 Task: Search one way flight ticket for 3 adults in first from Columbus: Rickenbacker International Airport to Fort Wayne: Fort Wayne International Airport on 8-4-2023. Choice of flights is Emirates. Number of bags: 1 carry on bag. Price is upto 55000. Outbound departure time preference is 23:45.
Action: Mouse moved to (394, 337)
Screenshot: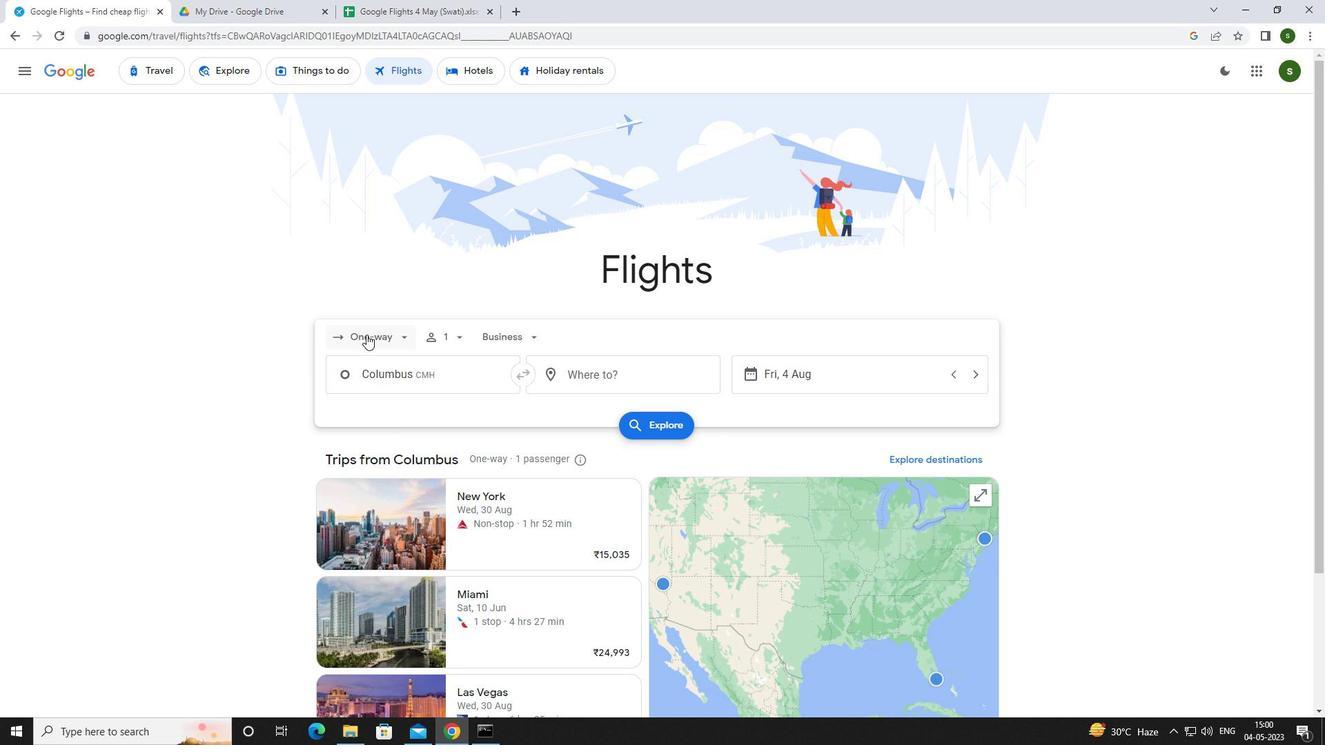 
Action: Mouse pressed left at (394, 337)
Screenshot: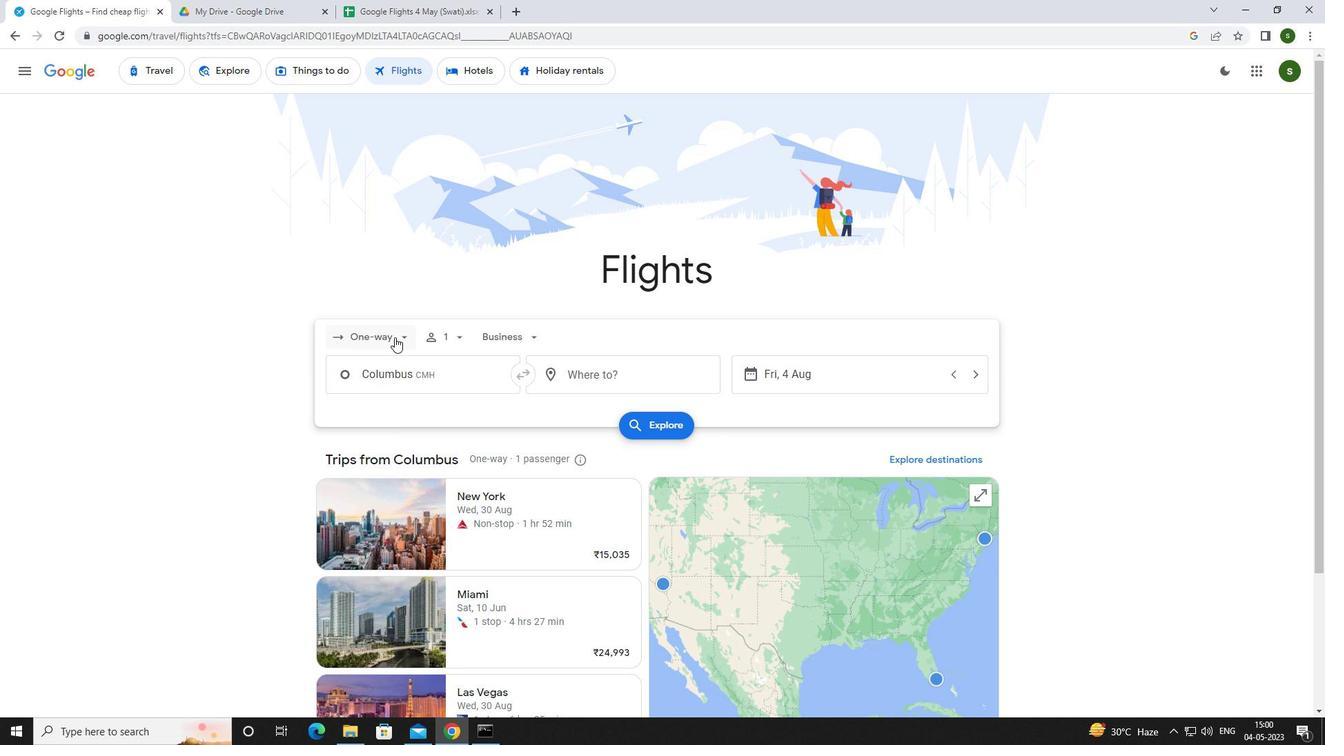 
Action: Mouse moved to (394, 398)
Screenshot: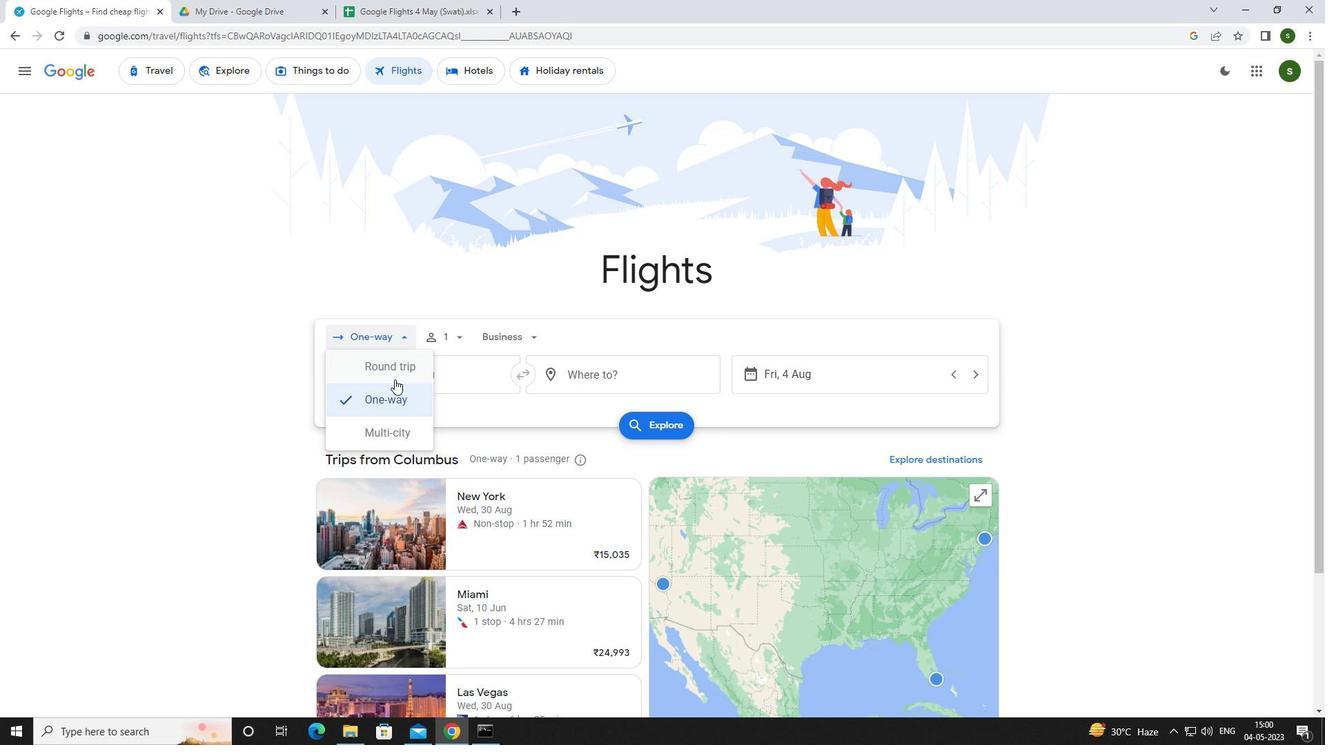 
Action: Mouse pressed left at (394, 398)
Screenshot: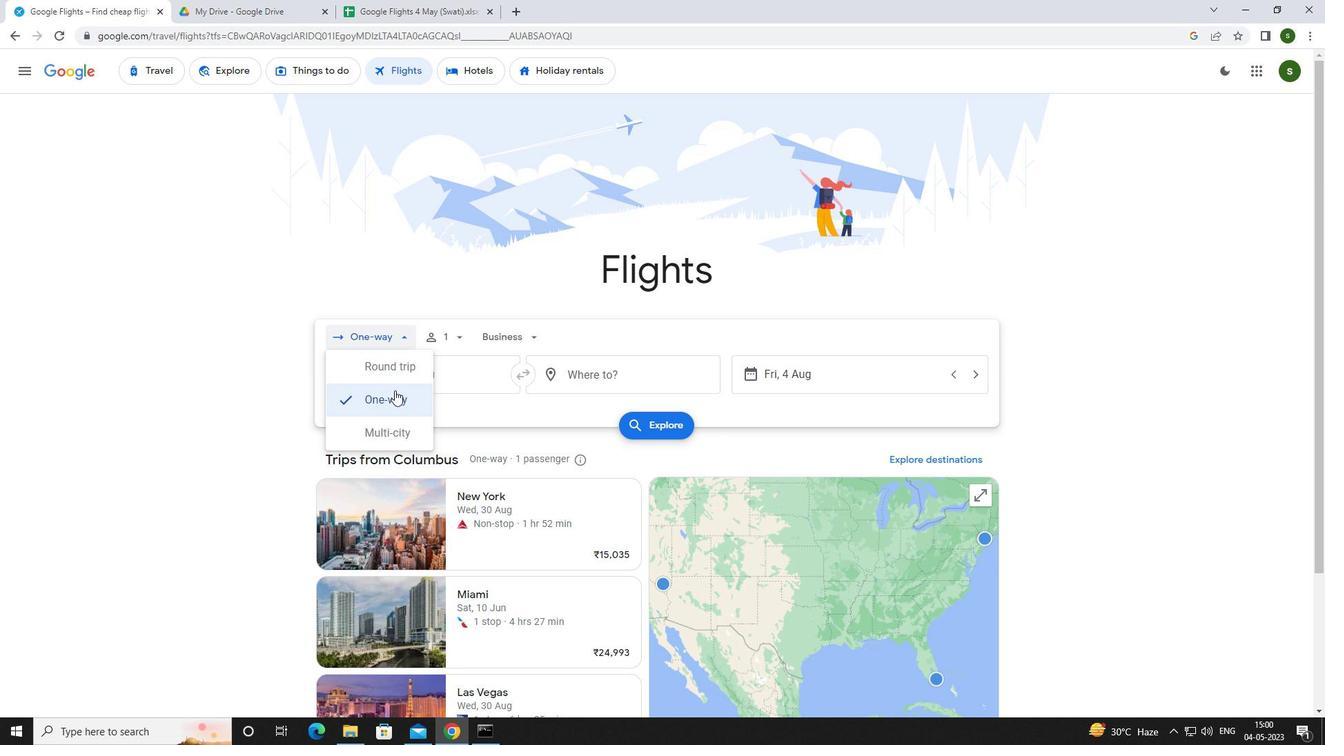 
Action: Mouse moved to (452, 331)
Screenshot: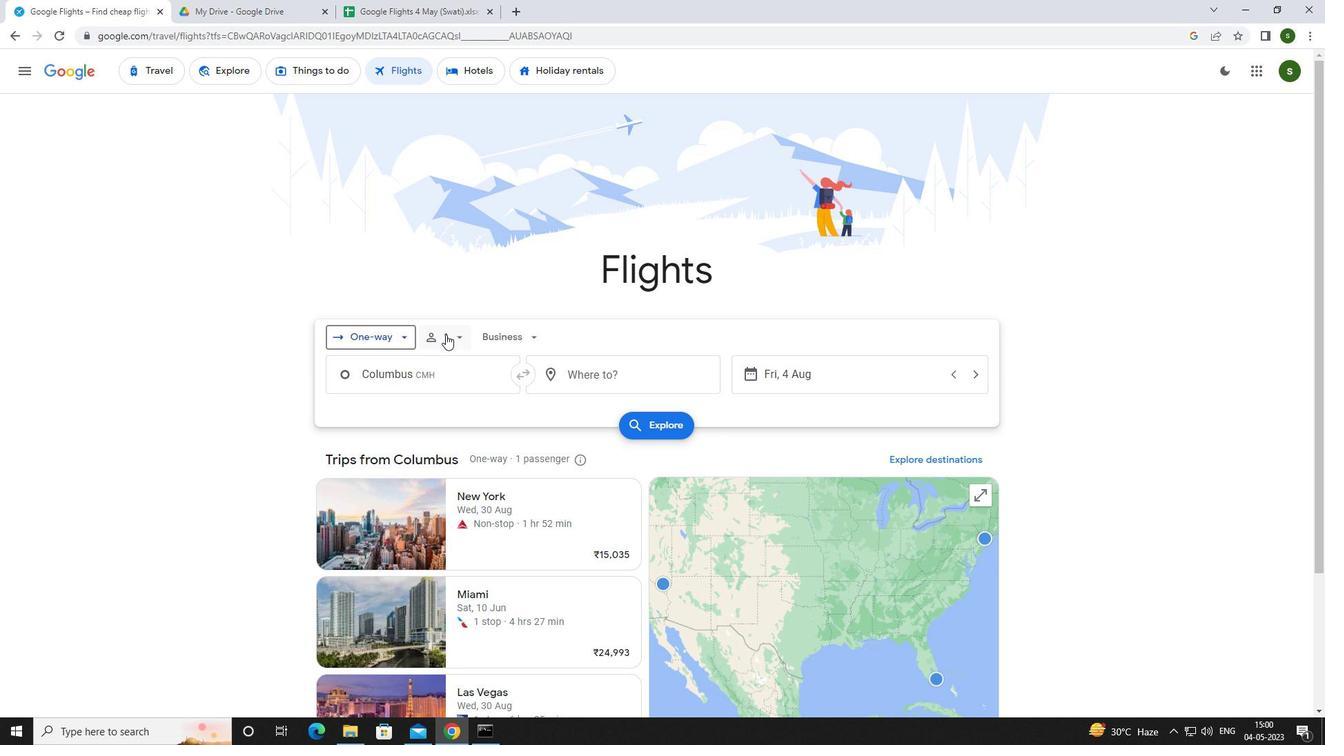 
Action: Mouse pressed left at (452, 331)
Screenshot: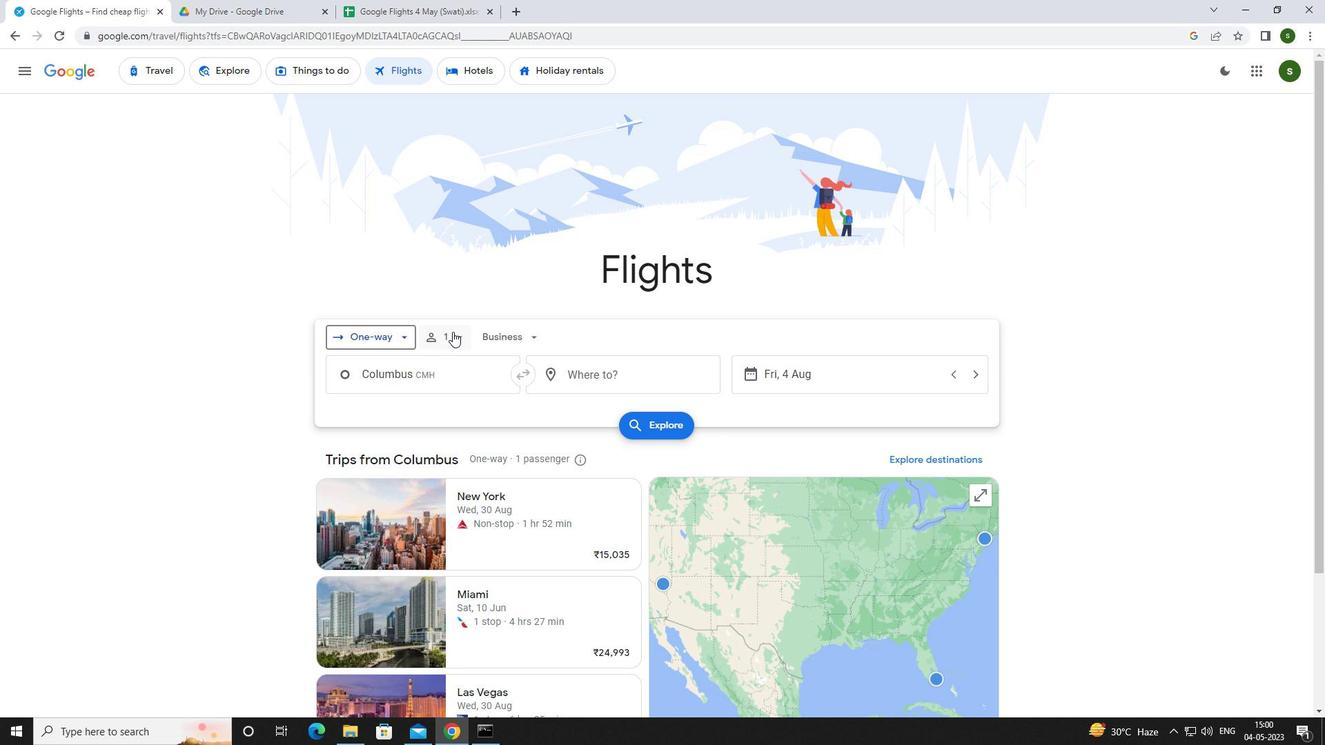 
Action: Mouse moved to (574, 369)
Screenshot: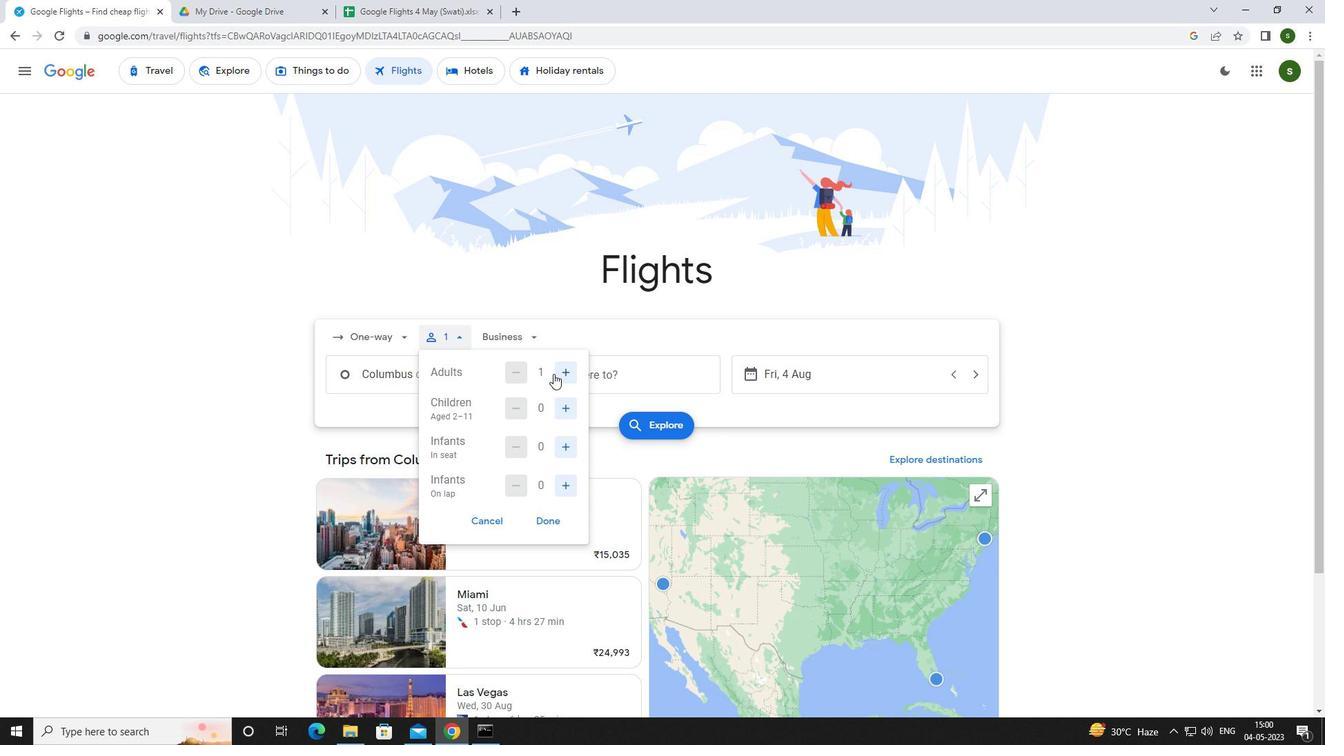 
Action: Mouse pressed left at (574, 369)
Screenshot: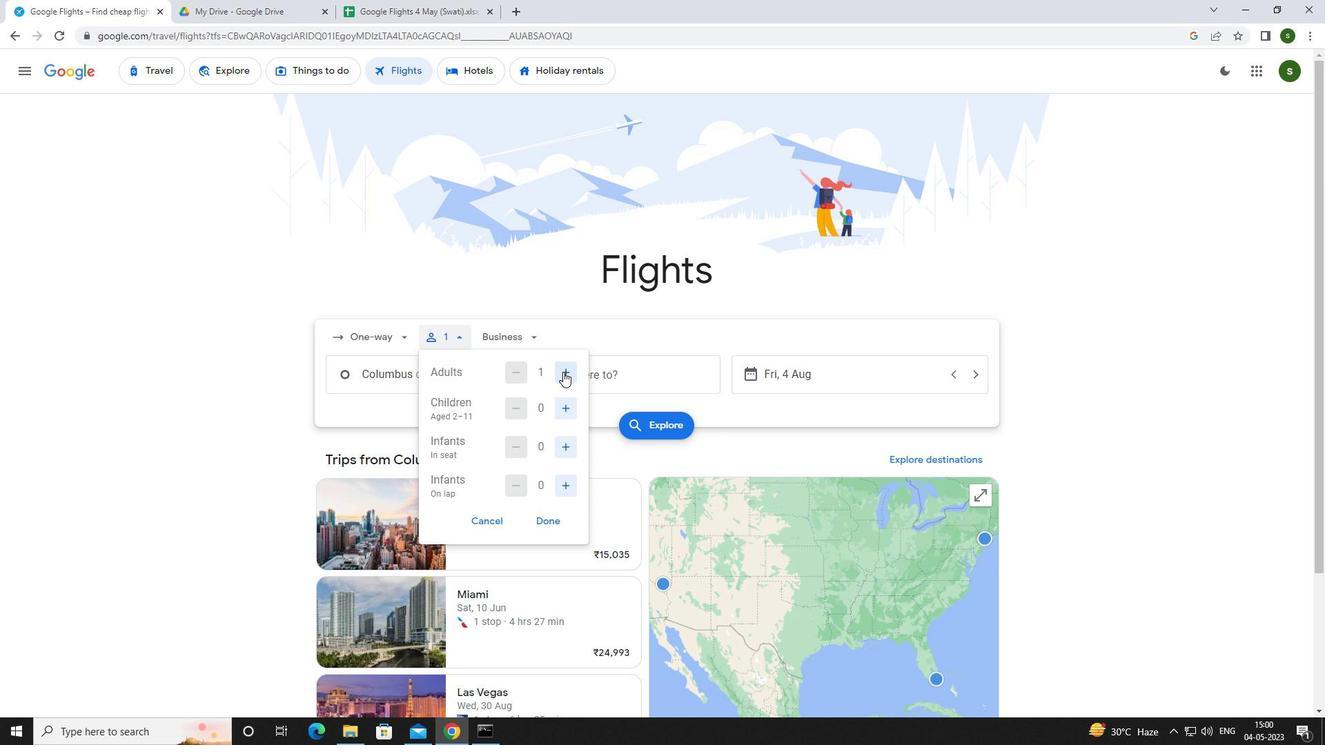 
Action: Mouse moved to (570, 368)
Screenshot: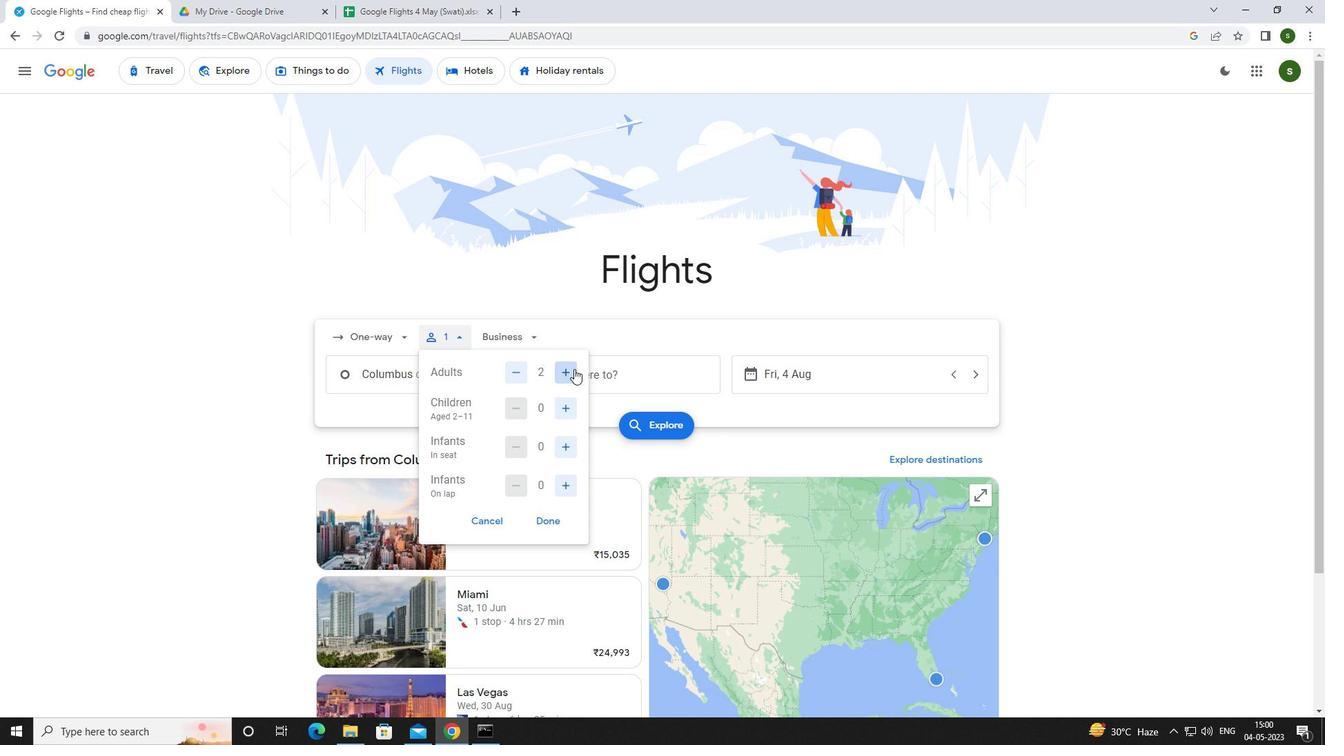 
Action: Mouse pressed left at (570, 368)
Screenshot: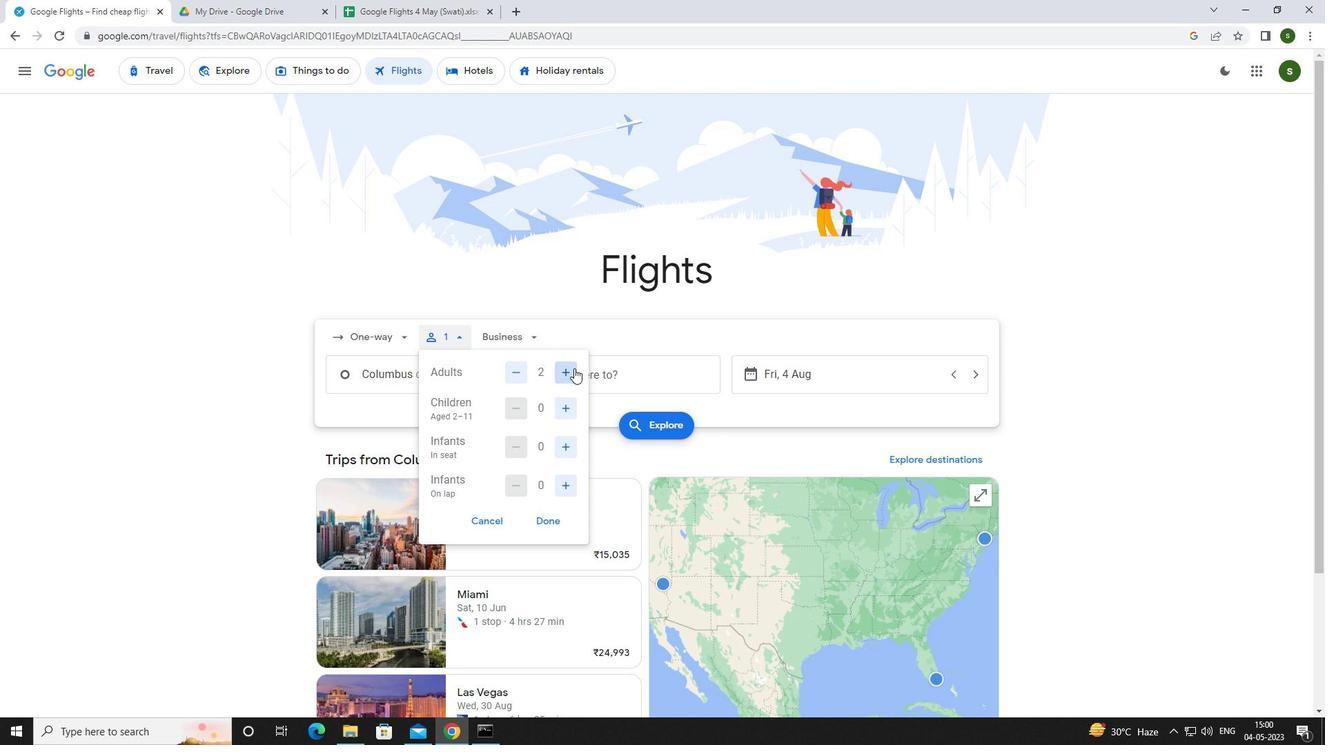 
Action: Mouse moved to (536, 338)
Screenshot: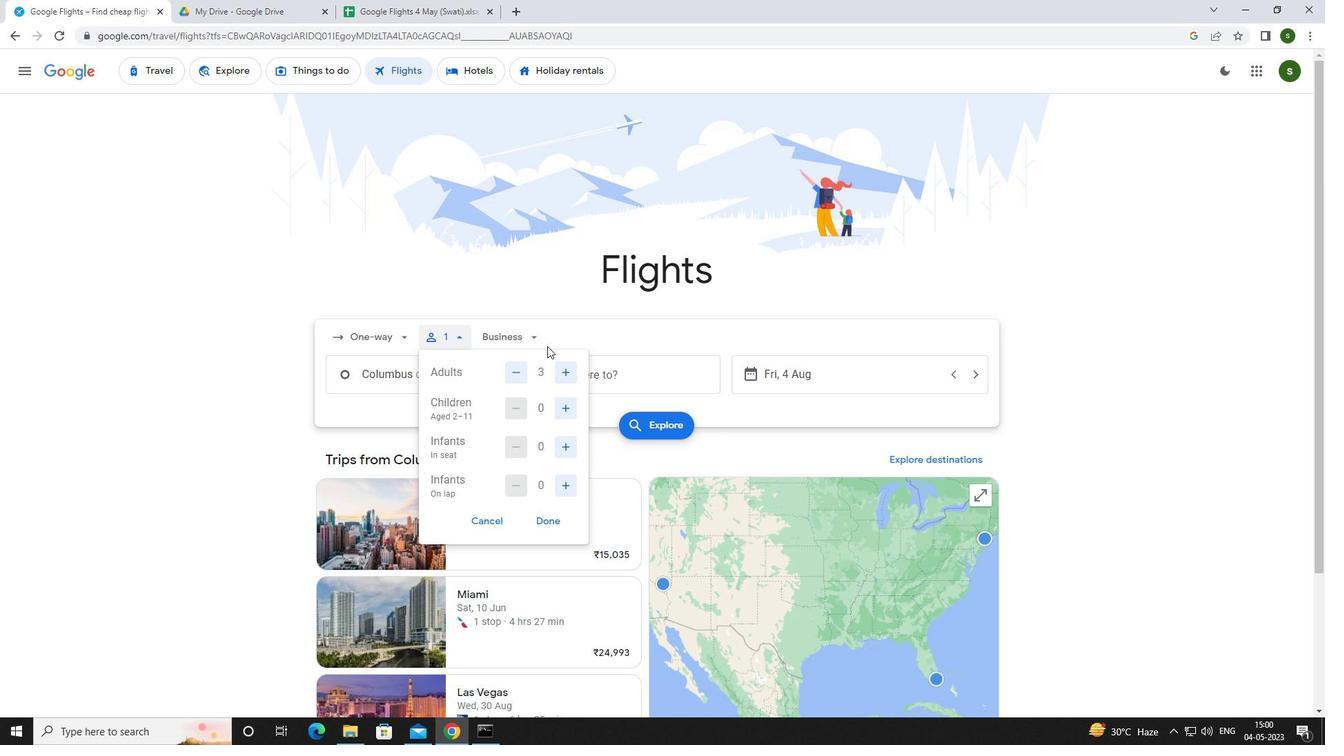 
Action: Mouse pressed left at (536, 338)
Screenshot: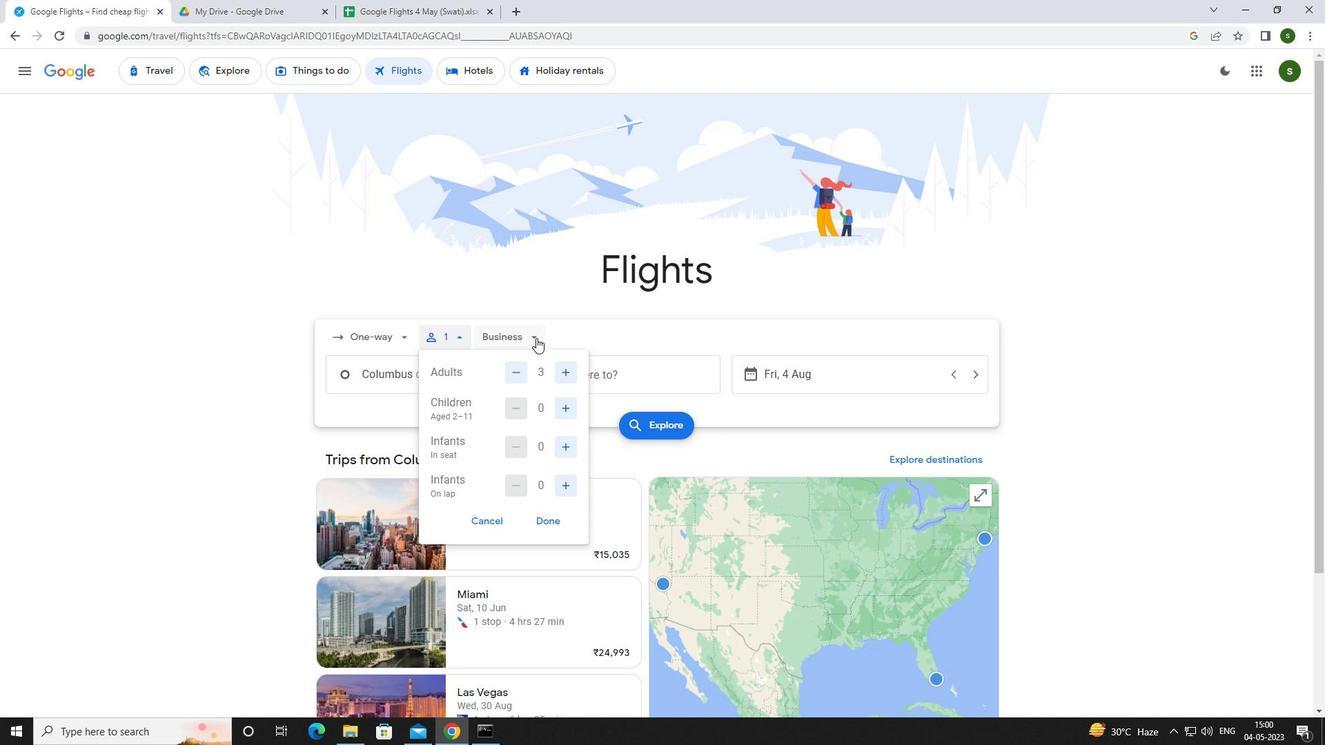 
Action: Mouse moved to (546, 465)
Screenshot: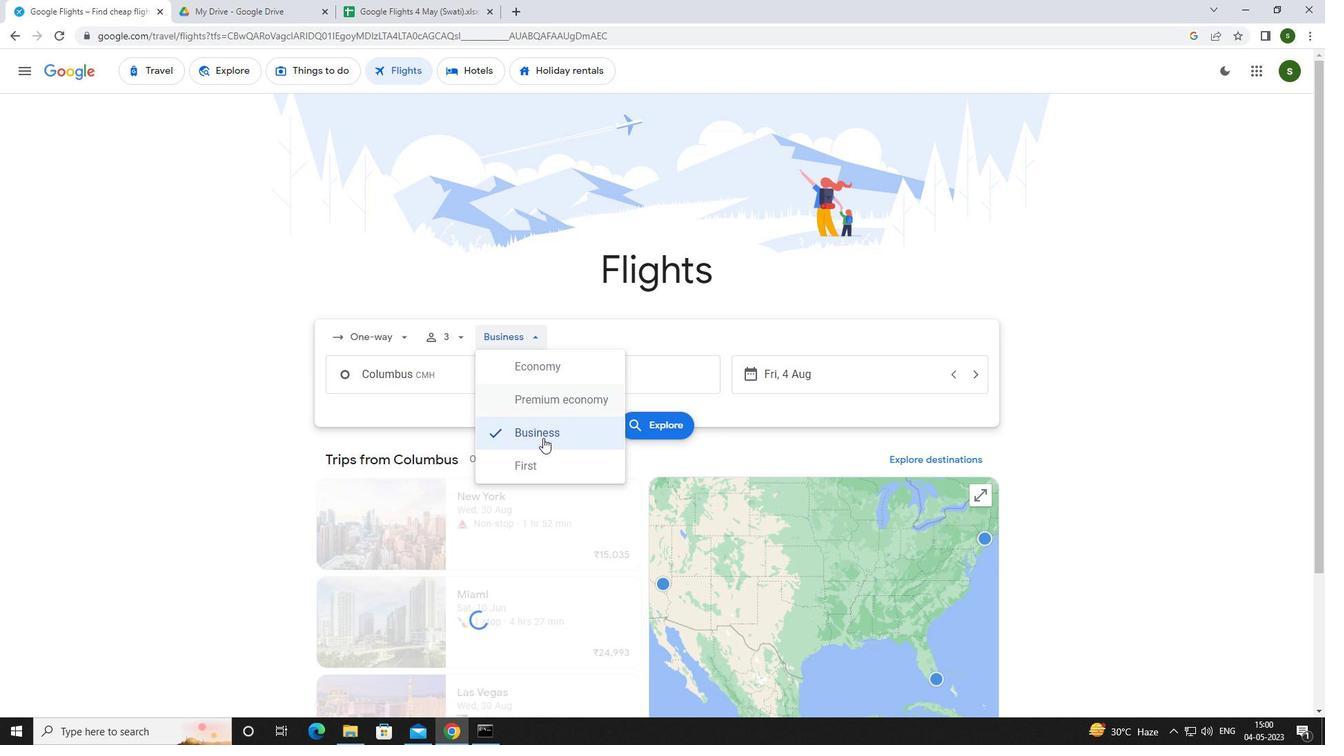 
Action: Mouse pressed left at (546, 465)
Screenshot: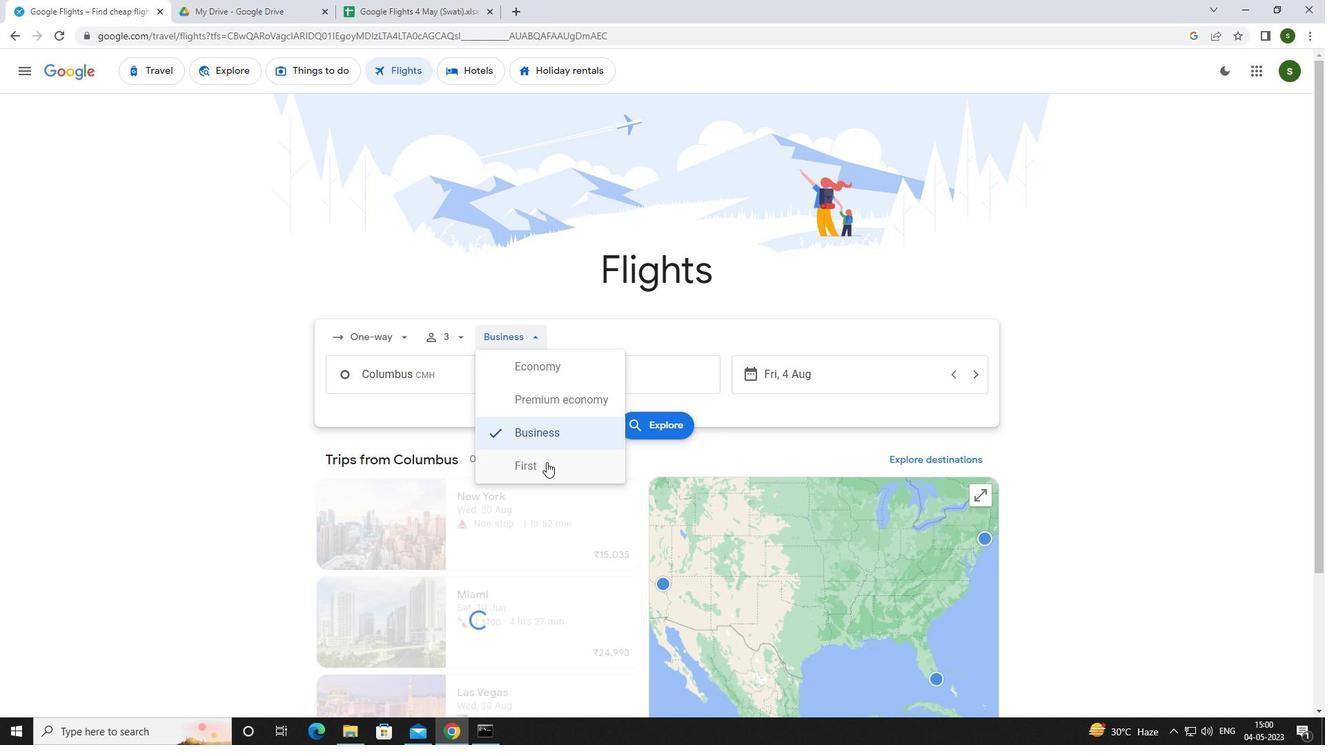
Action: Mouse moved to (461, 378)
Screenshot: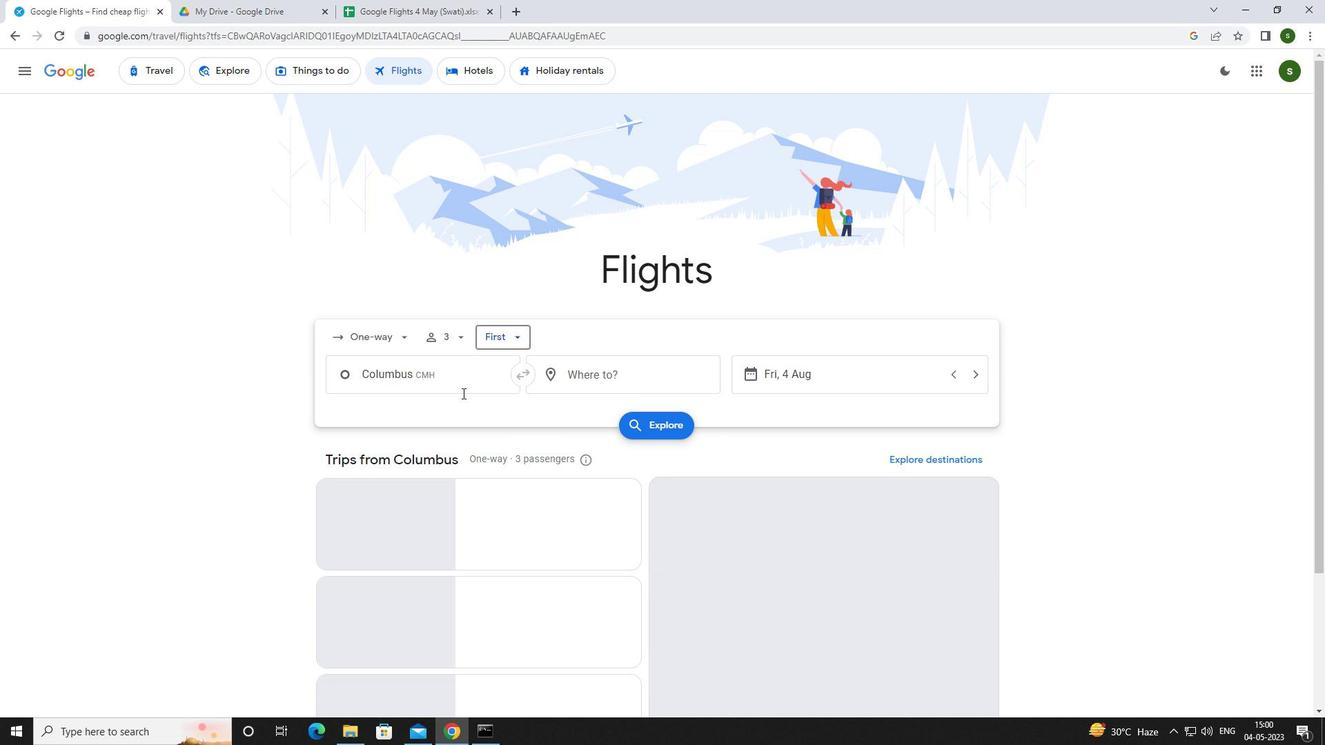 
Action: Mouse pressed left at (461, 378)
Screenshot: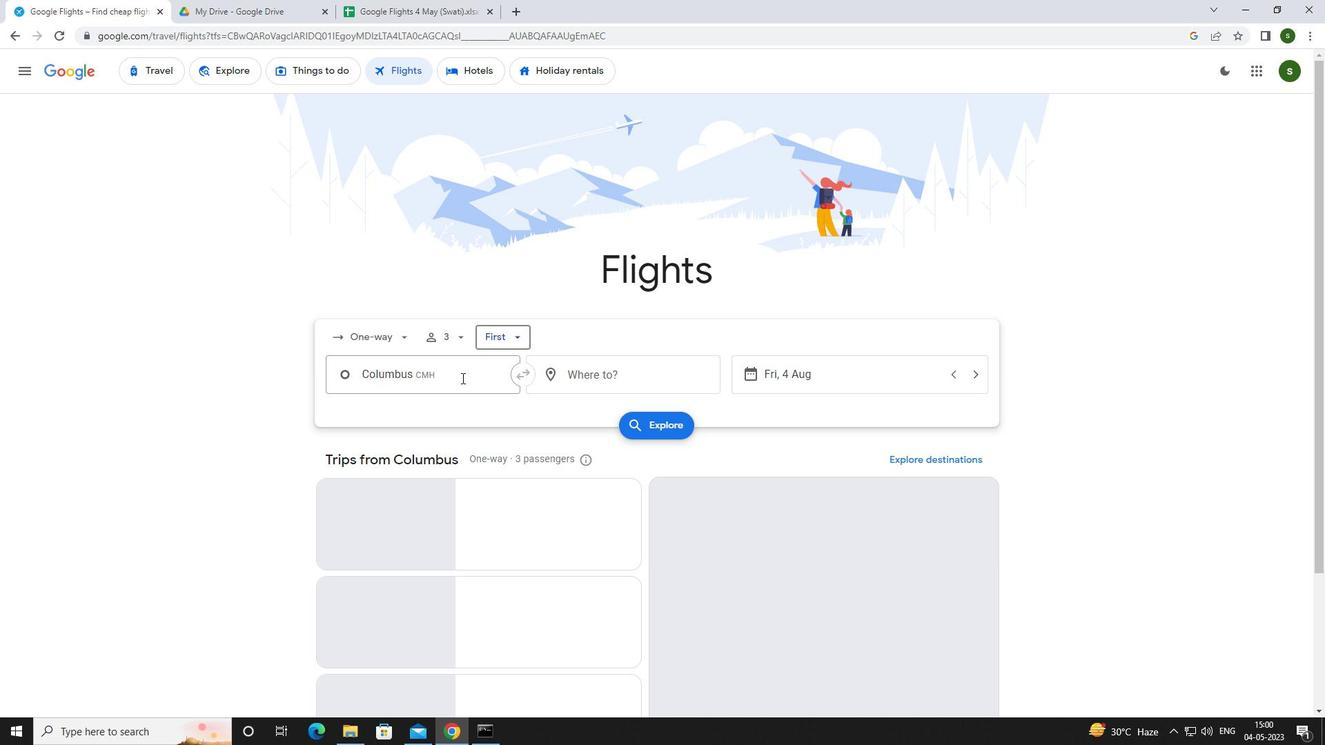 
Action: Mouse moved to (461, 378)
Screenshot: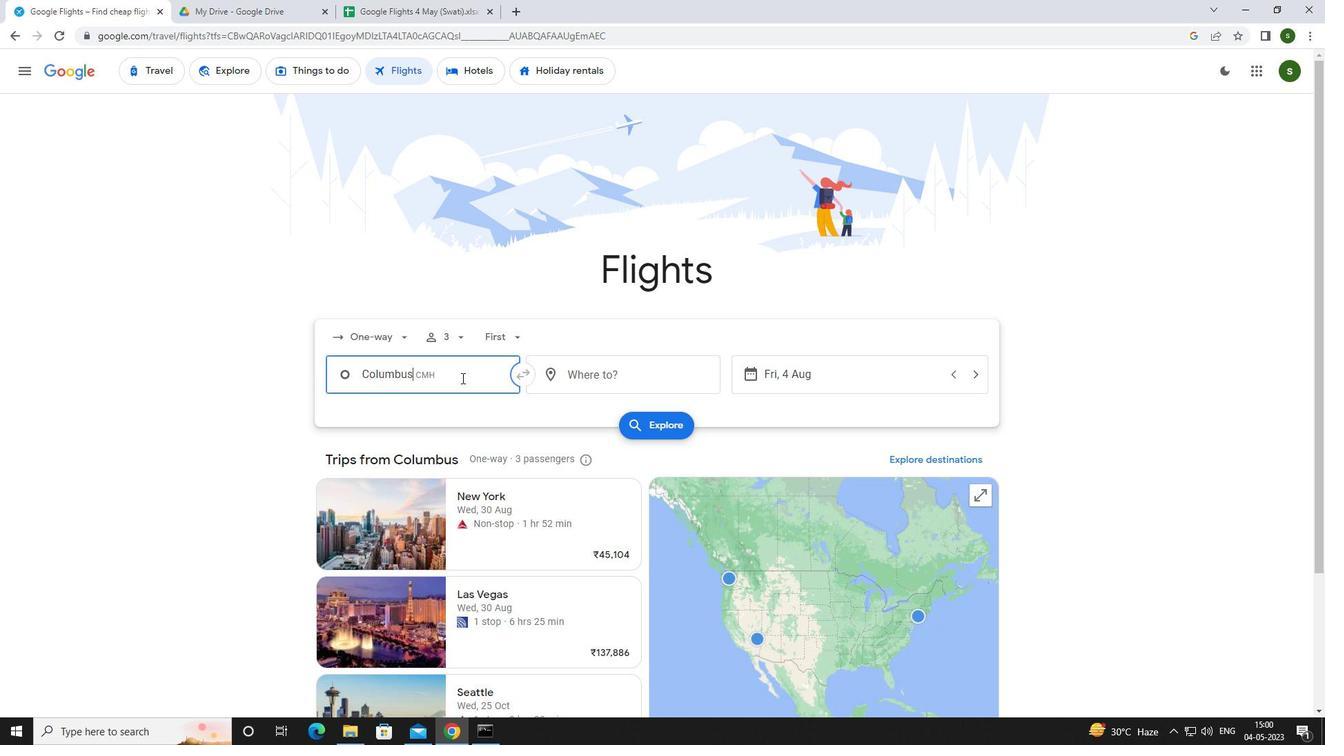 
Action: Key pressed <Key.caps_lock>r<Key.caps_lock>ickenbacker
Screenshot: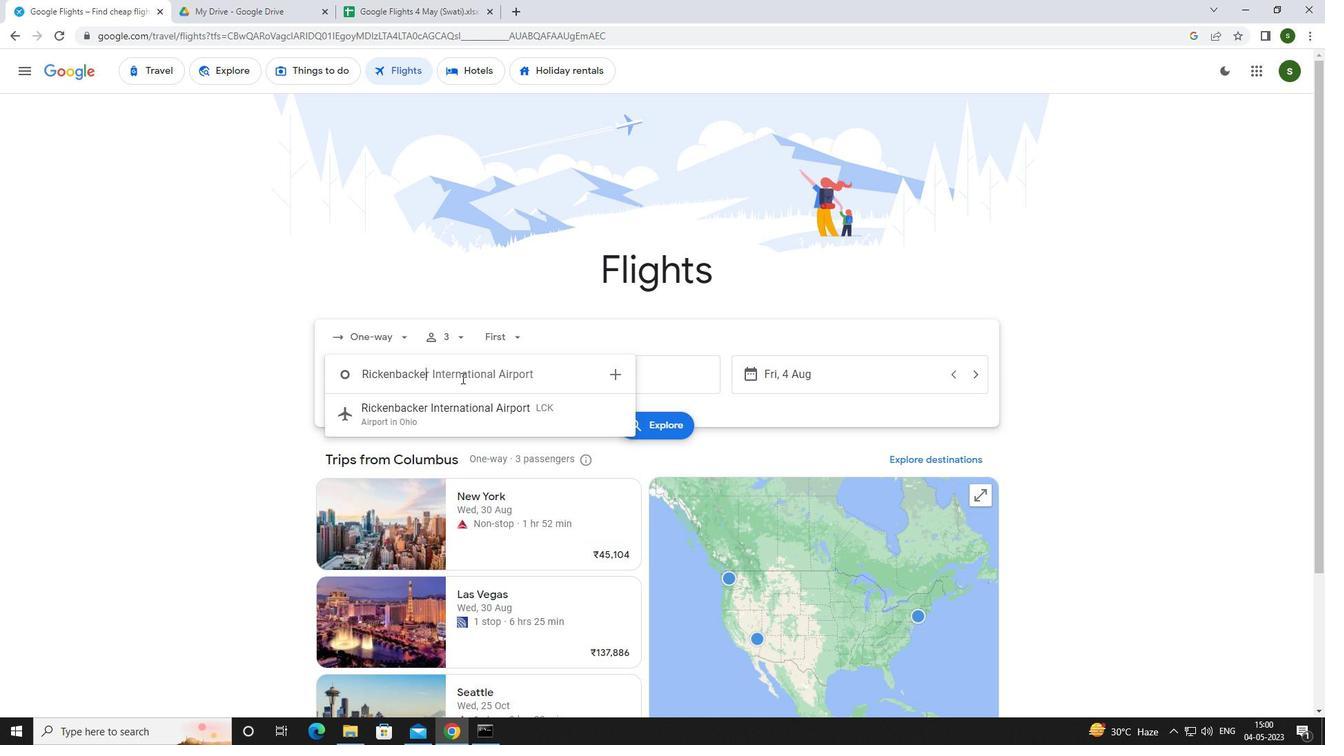 
Action: Mouse moved to (458, 419)
Screenshot: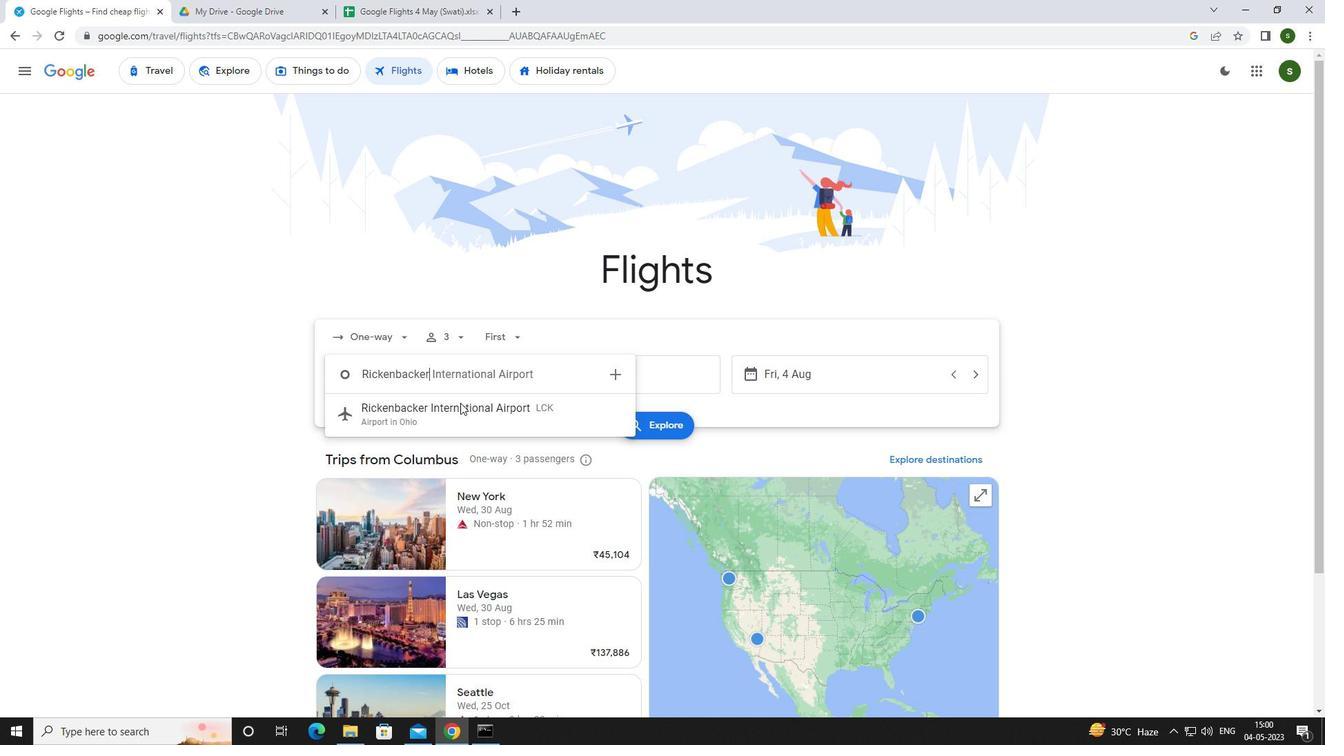 
Action: Mouse pressed left at (458, 419)
Screenshot: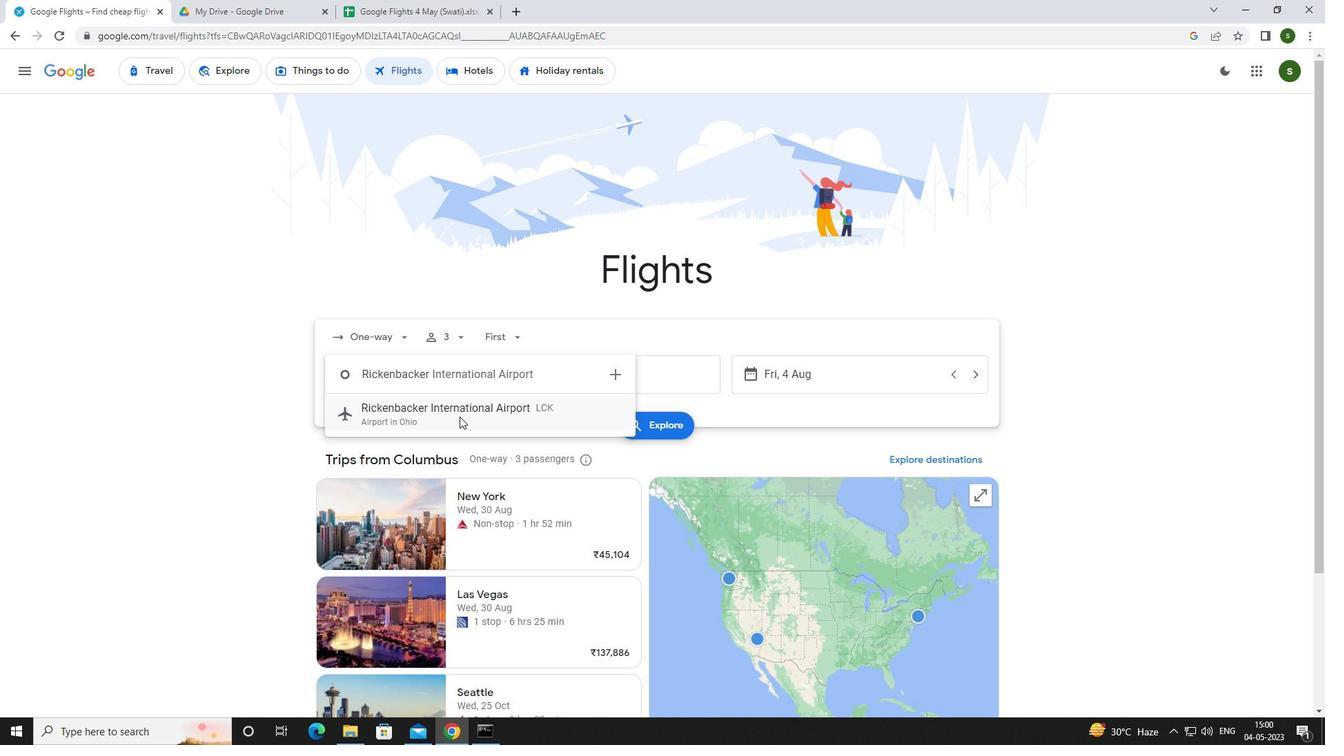 
Action: Mouse moved to (574, 374)
Screenshot: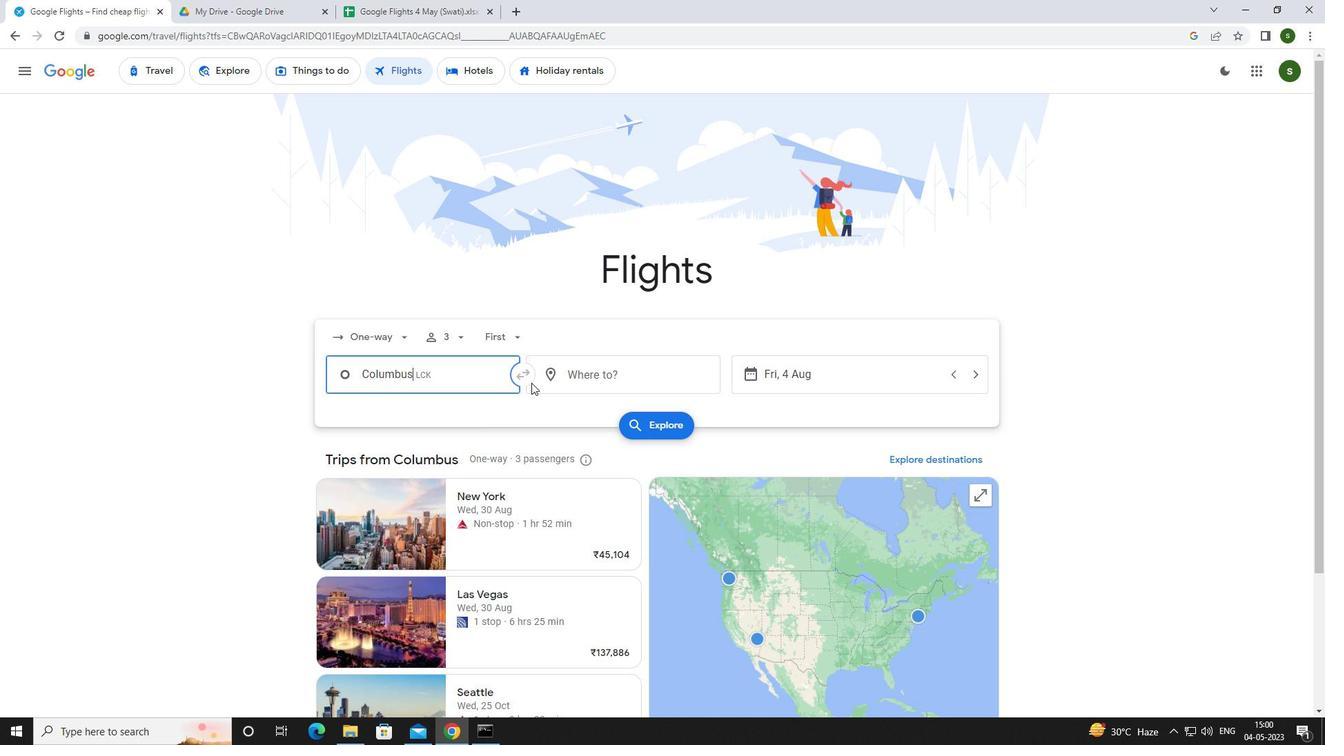 
Action: Mouse pressed left at (574, 374)
Screenshot: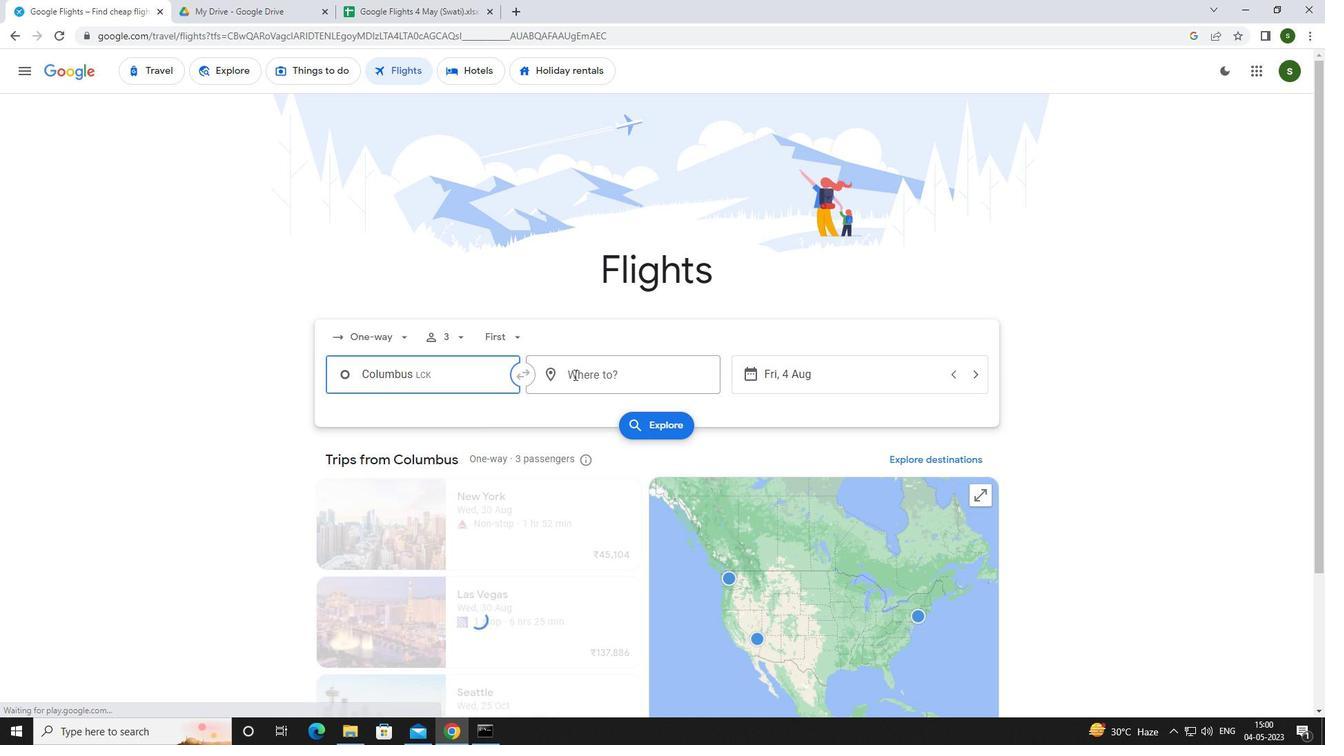 
Action: Mouse moved to (574, 374)
Screenshot: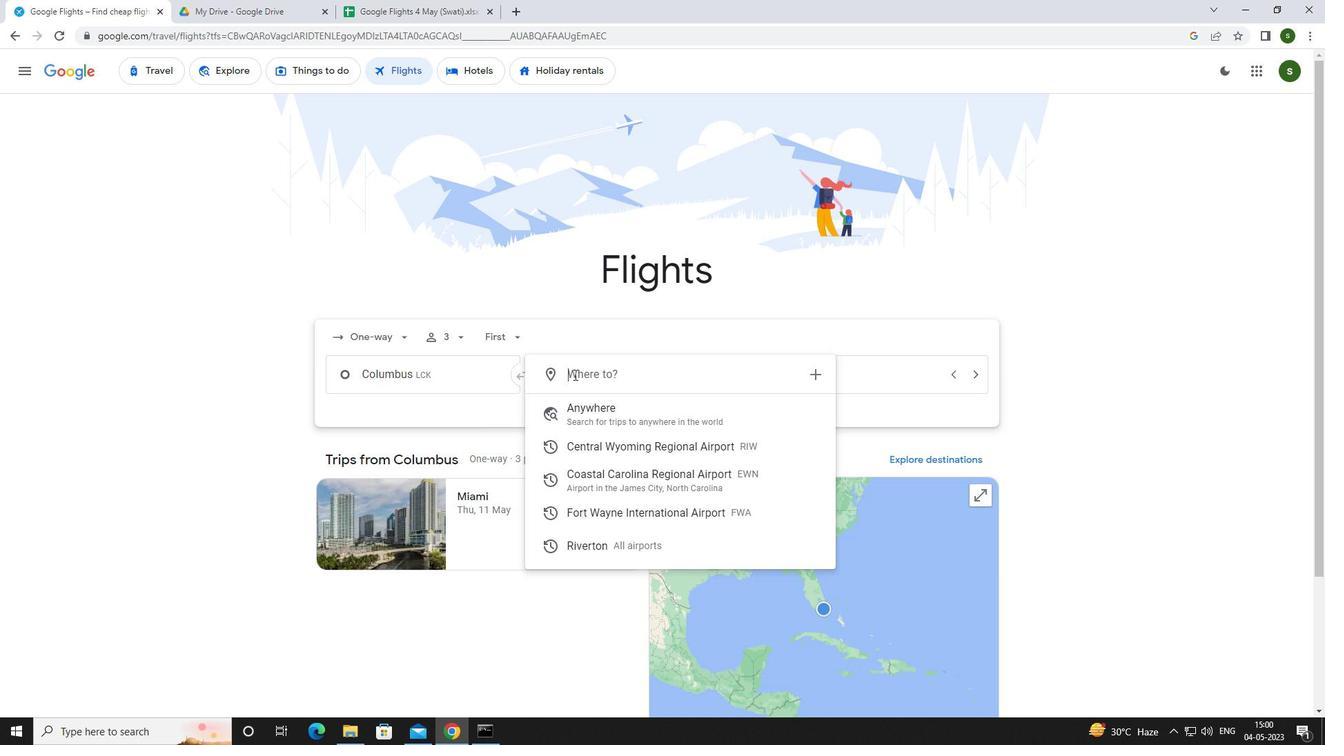 
Action: Key pressed <Key.caps_lock>f<Key.caps_lock>ort<Key.space><Key.caps_lock>w<Key.caps_lock>ayn
Screenshot: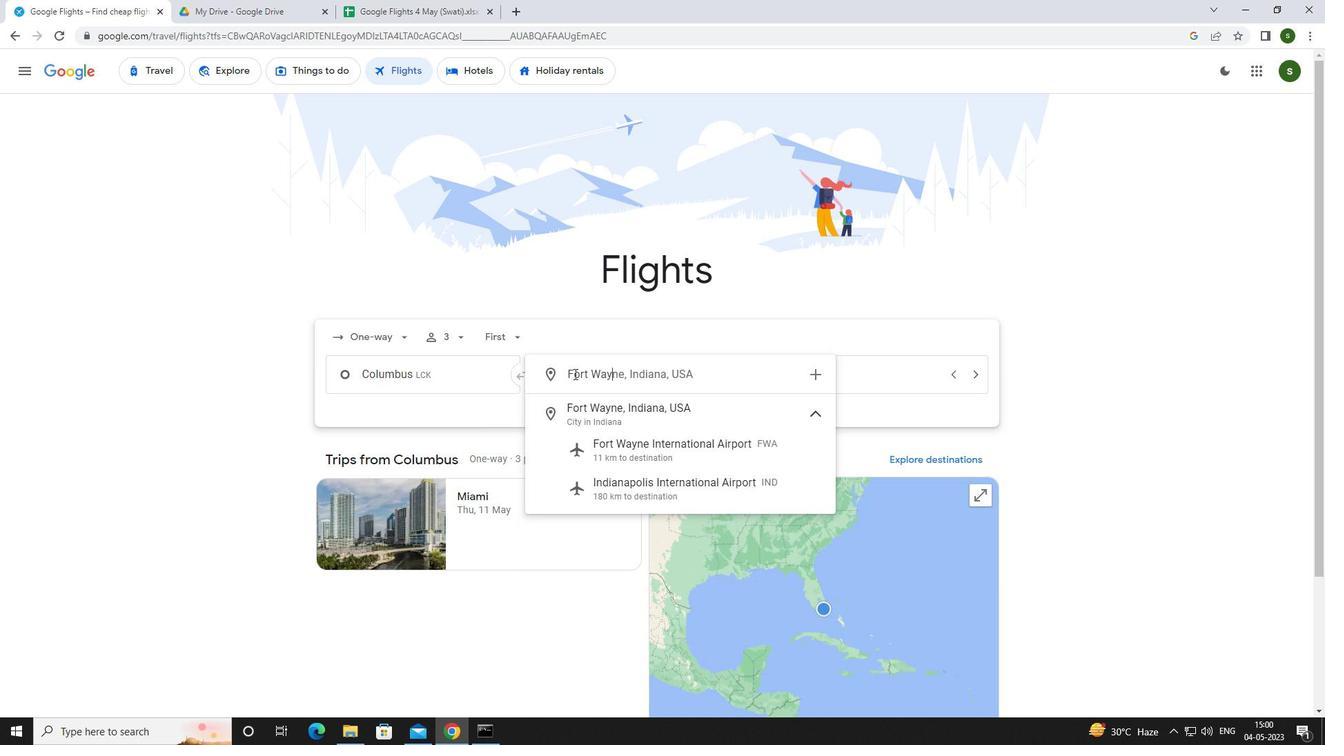 
Action: Mouse moved to (614, 440)
Screenshot: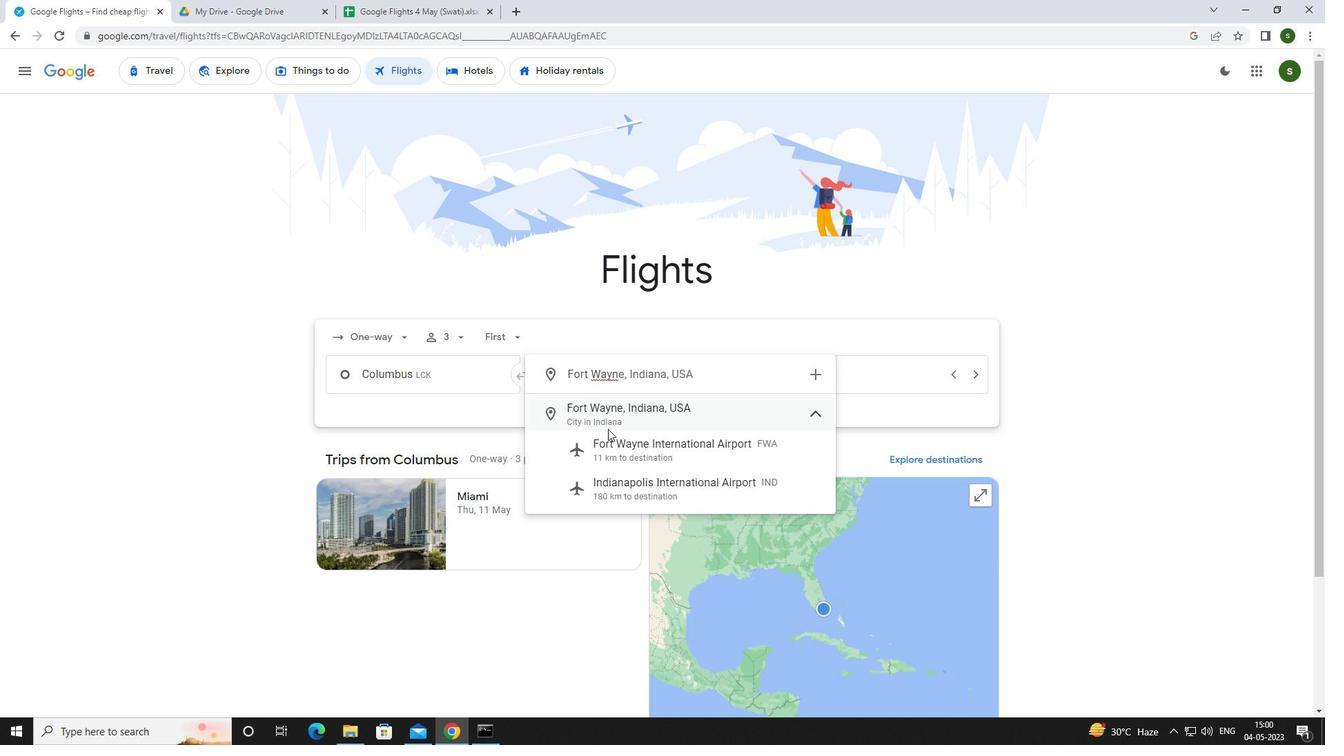 
Action: Mouse pressed left at (614, 440)
Screenshot: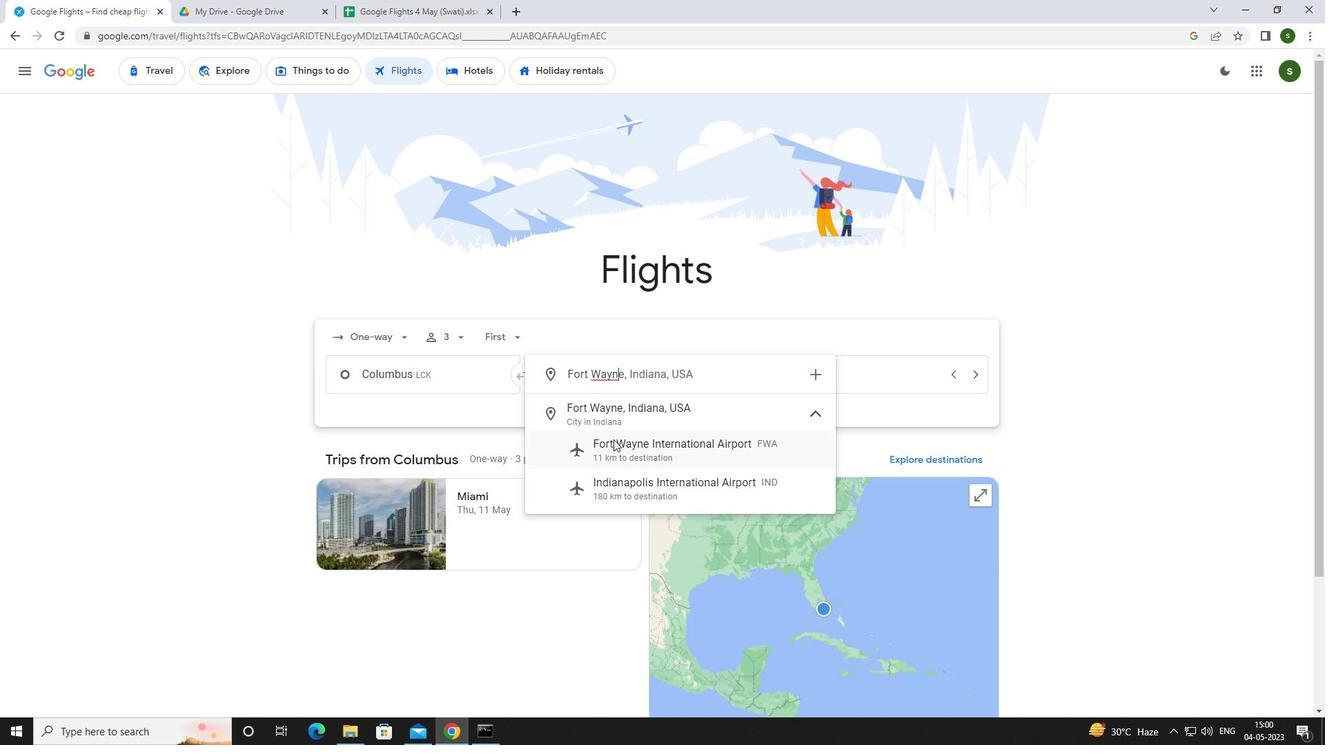 
Action: Mouse moved to (828, 371)
Screenshot: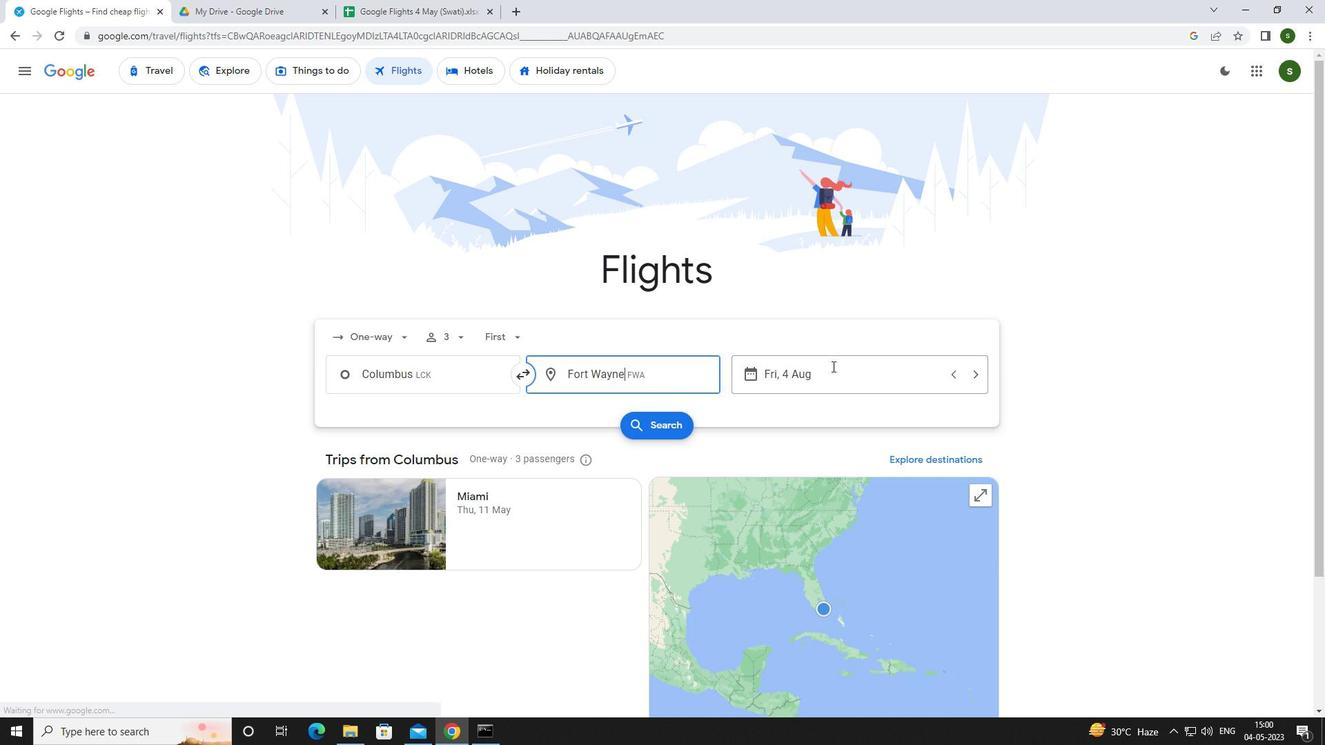
Action: Mouse pressed left at (828, 371)
Screenshot: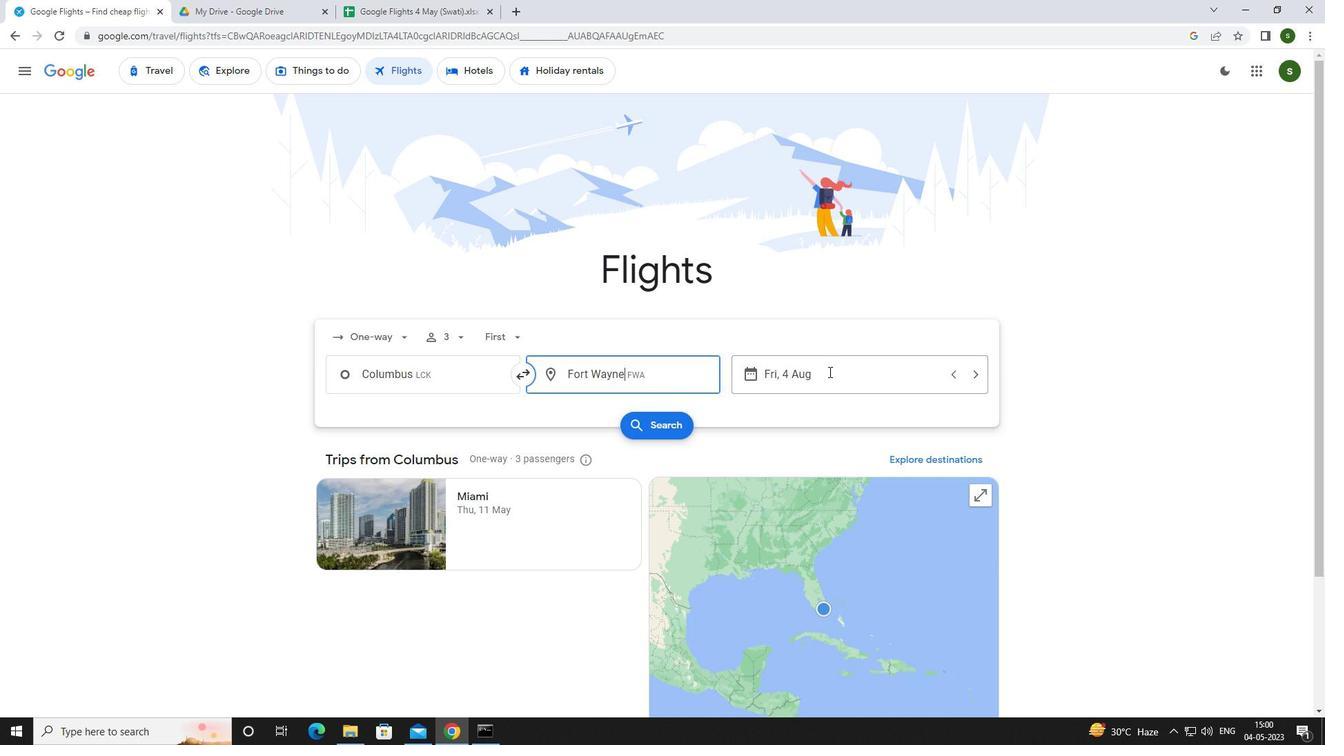 
Action: Mouse moved to (665, 469)
Screenshot: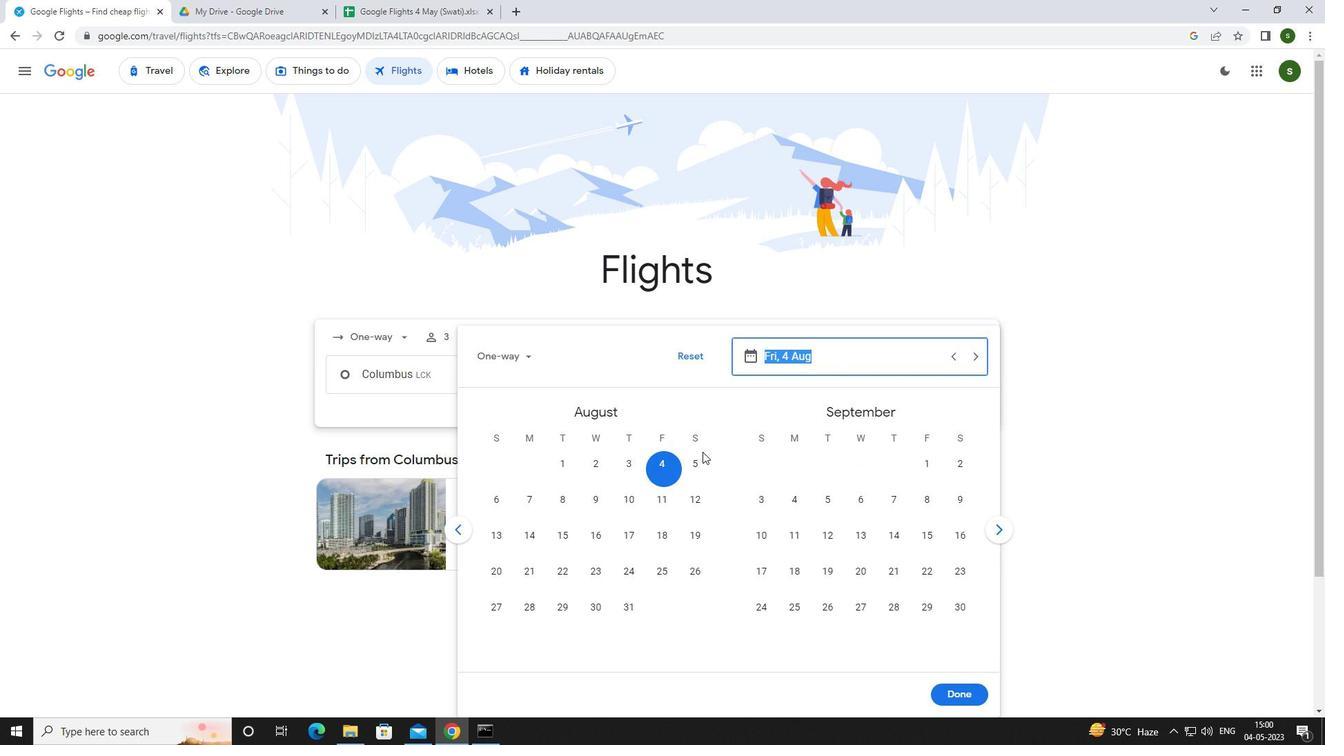 
Action: Mouse pressed left at (665, 469)
Screenshot: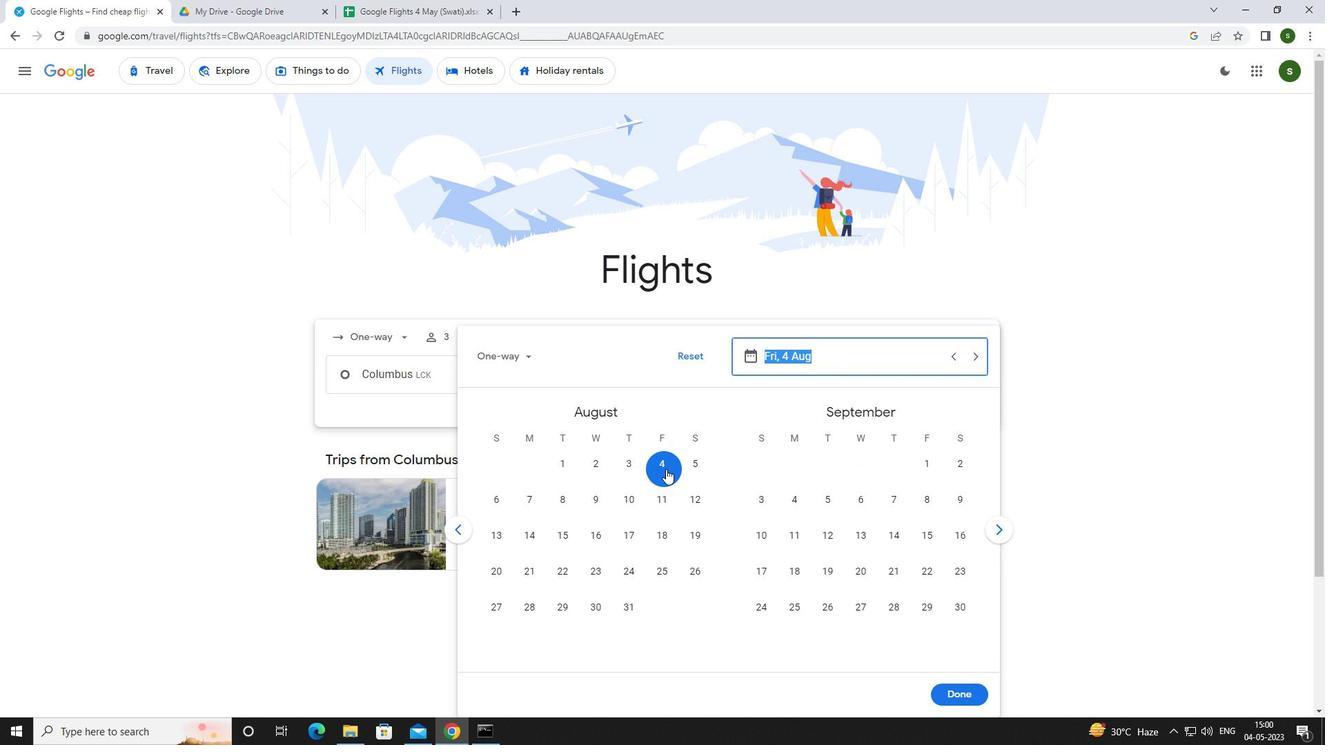 
Action: Mouse moved to (953, 697)
Screenshot: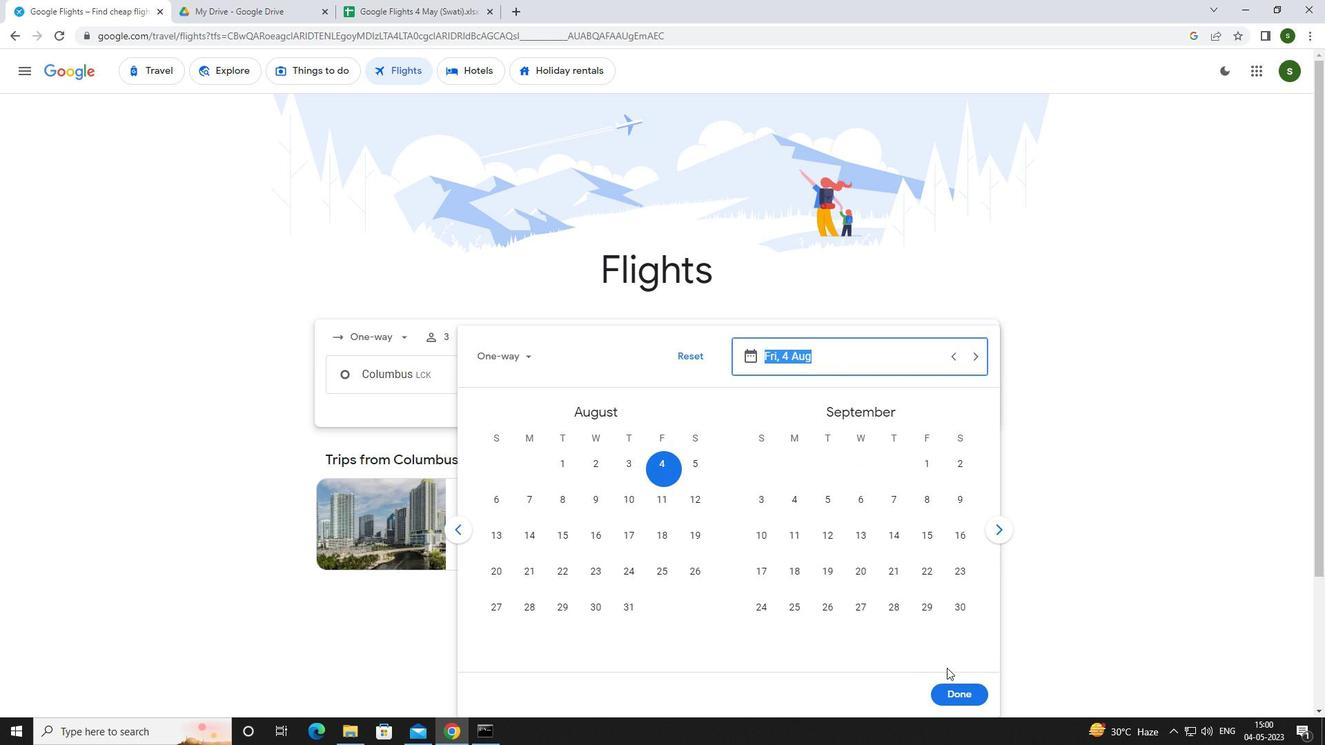 
Action: Mouse pressed left at (953, 697)
Screenshot: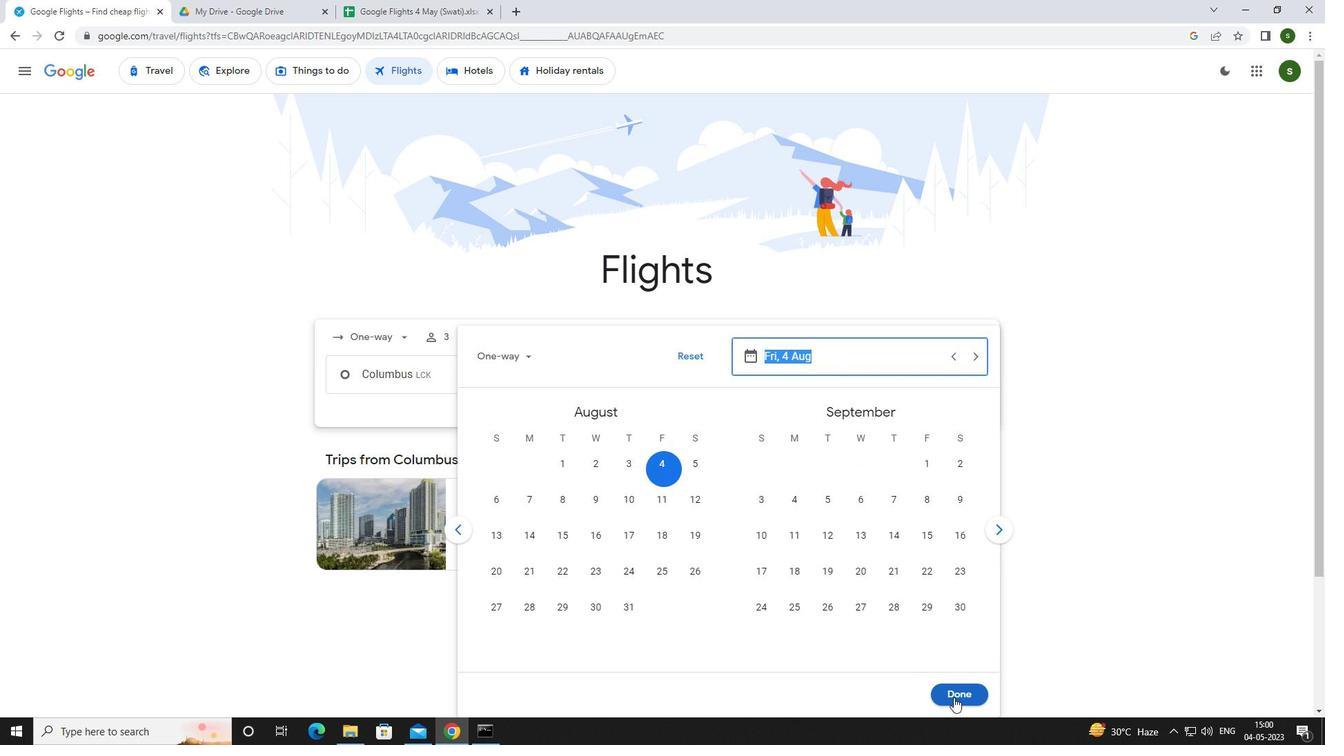 
Action: Mouse moved to (646, 430)
Screenshot: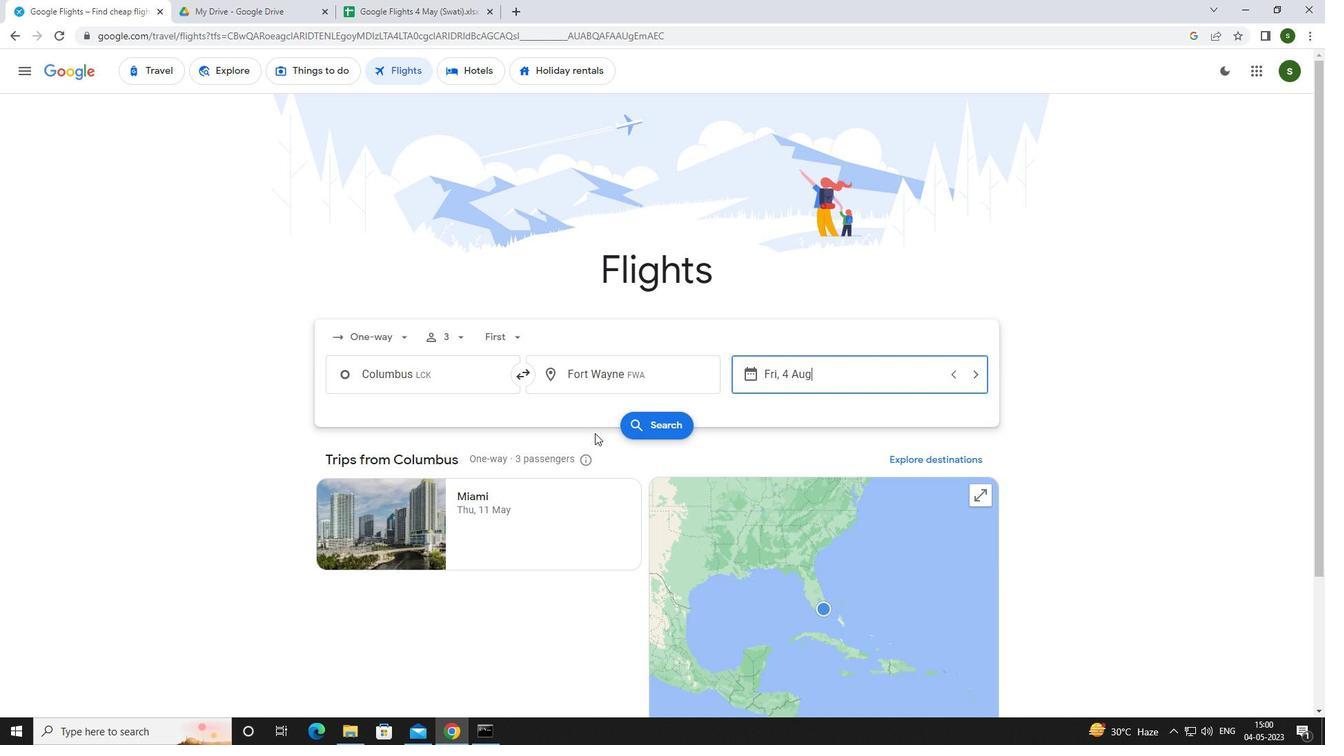 
Action: Mouse pressed left at (646, 430)
Screenshot: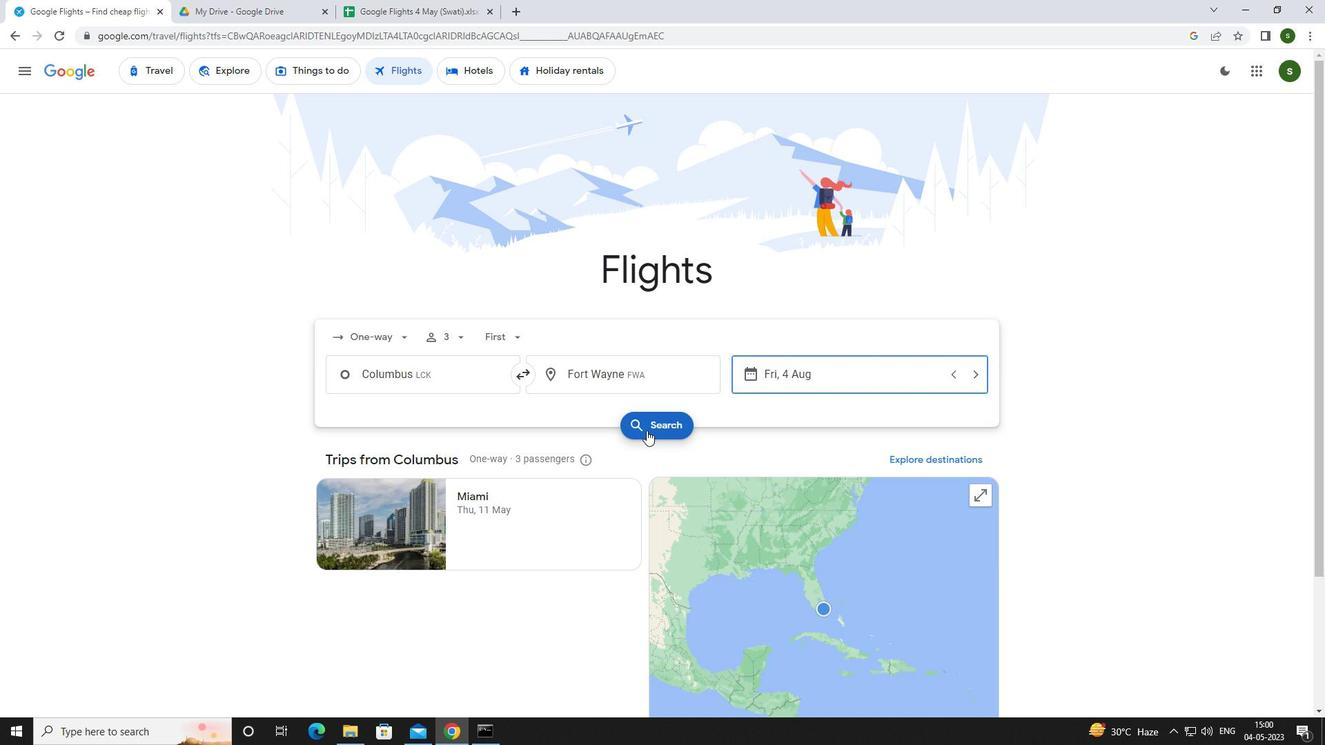 
Action: Mouse moved to (362, 199)
Screenshot: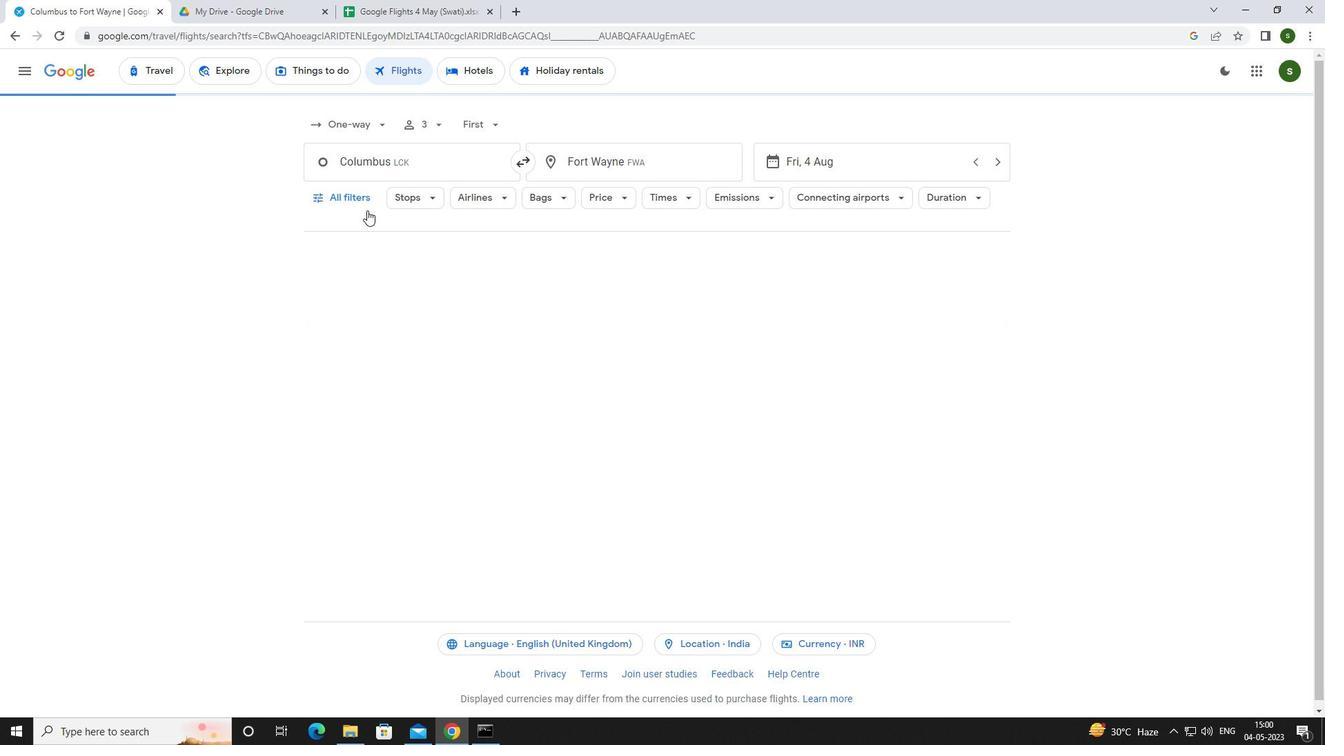 
Action: Mouse pressed left at (362, 199)
Screenshot: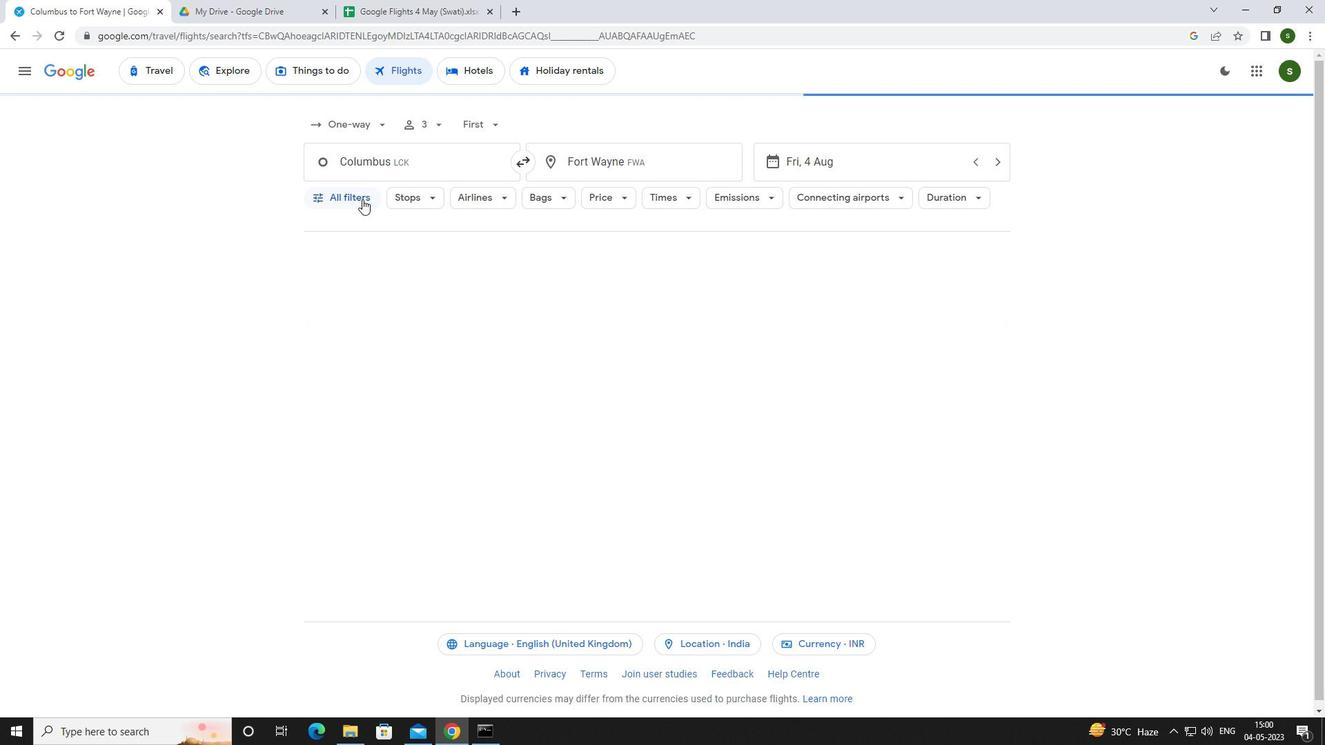 
Action: Mouse moved to (514, 492)
Screenshot: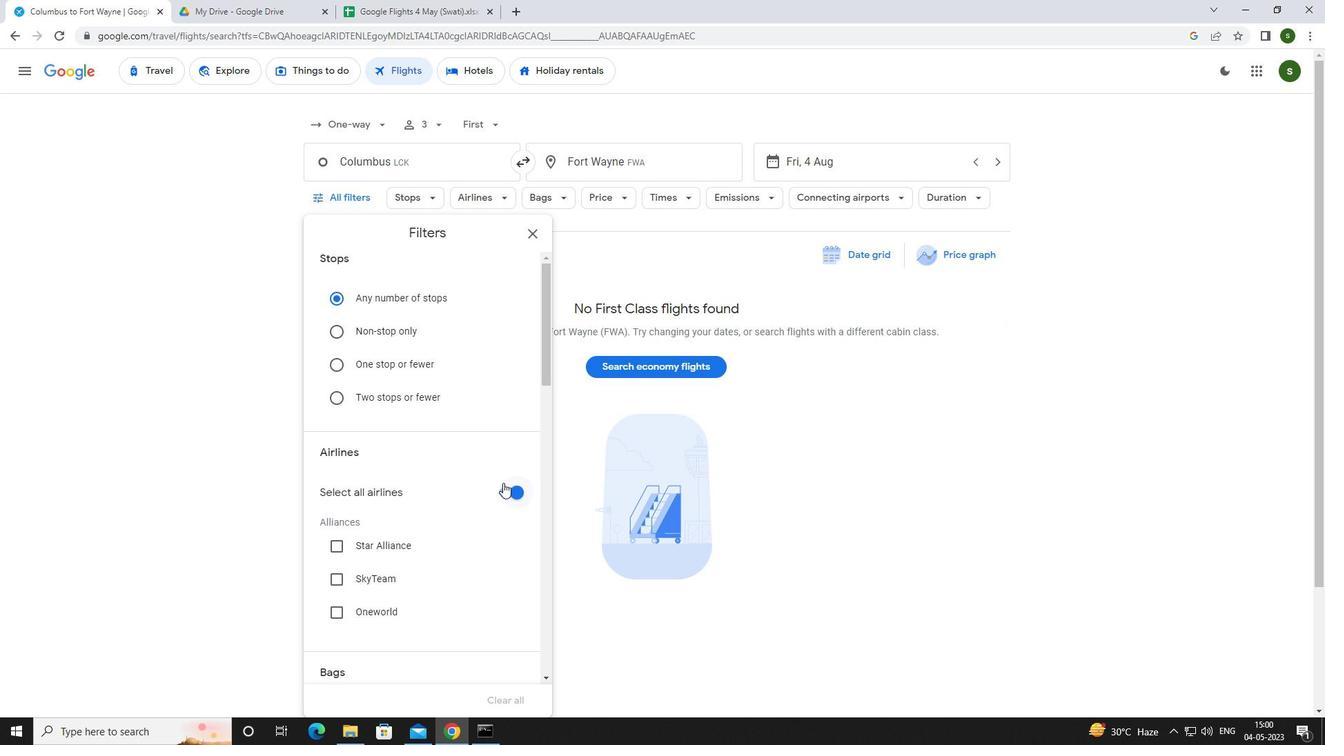 
Action: Mouse pressed left at (514, 492)
Screenshot: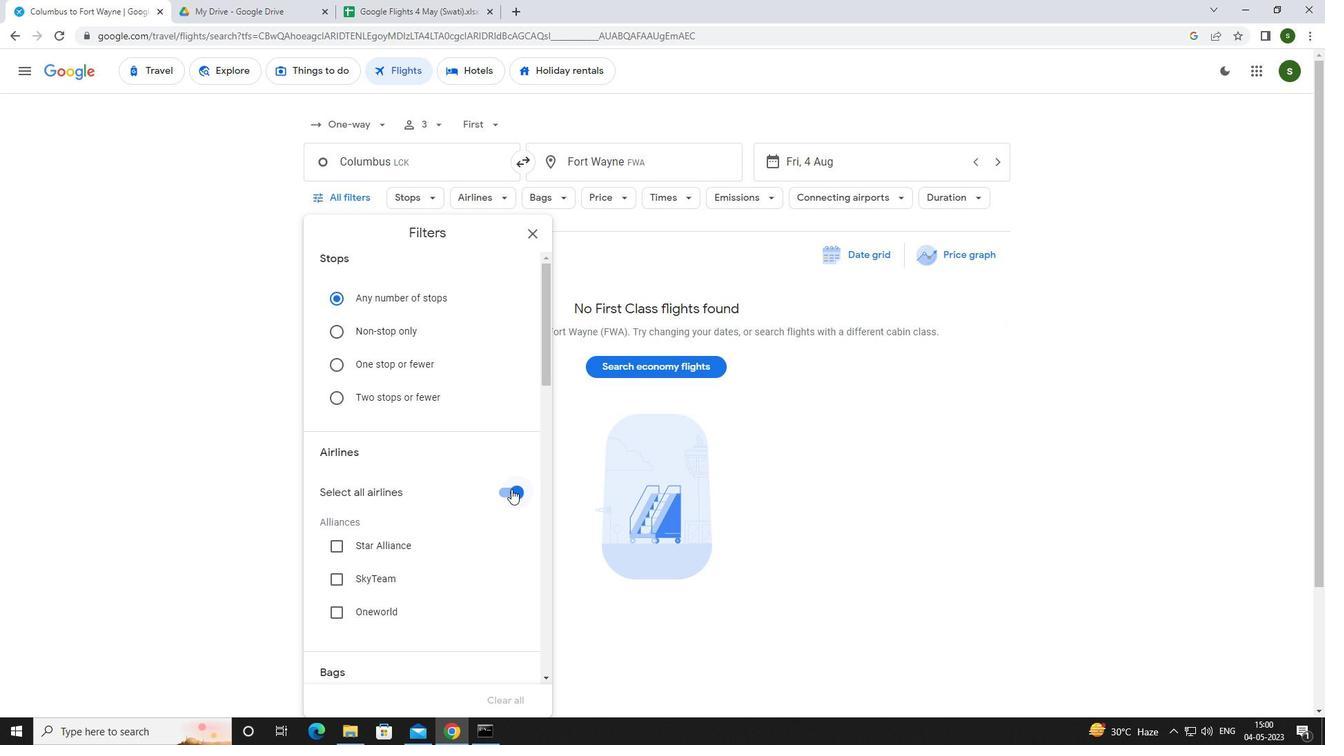 
Action: Mouse moved to (472, 437)
Screenshot: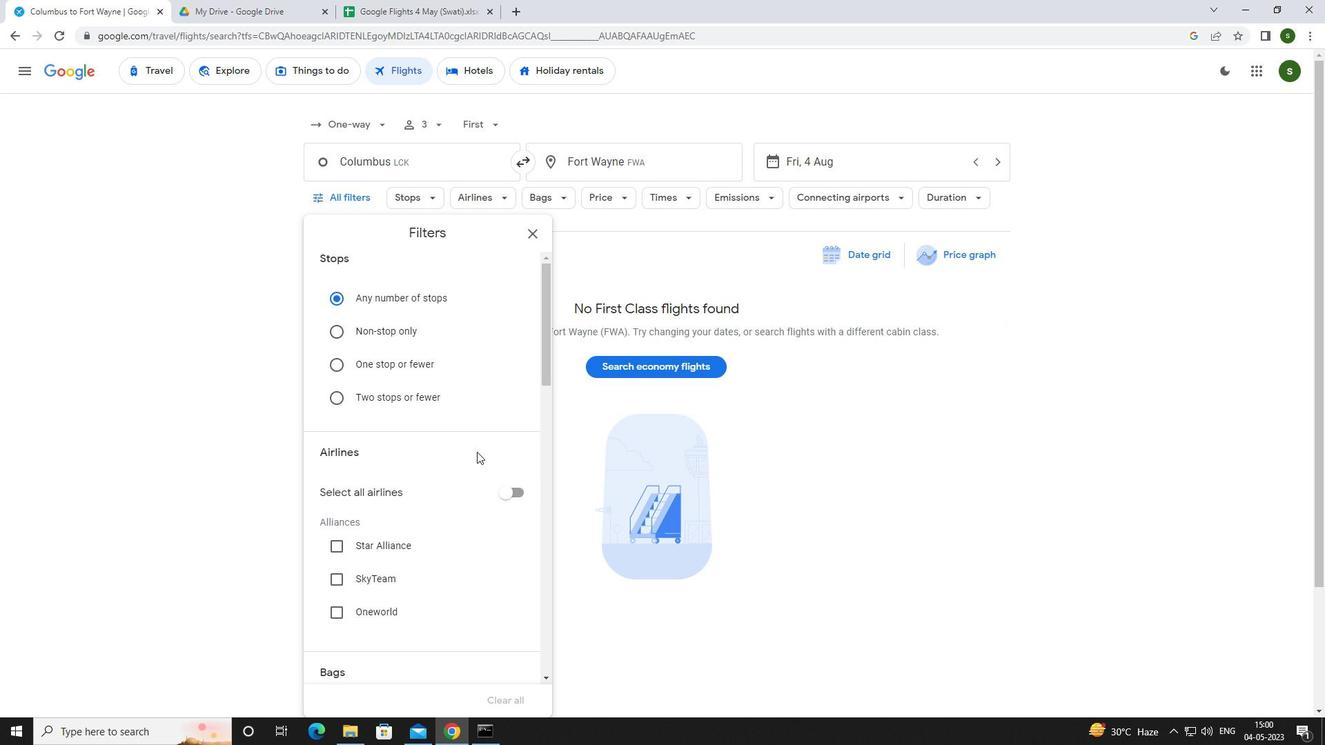 
Action: Mouse scrolled (472, 436) with delta (0, 0)
Screenshot: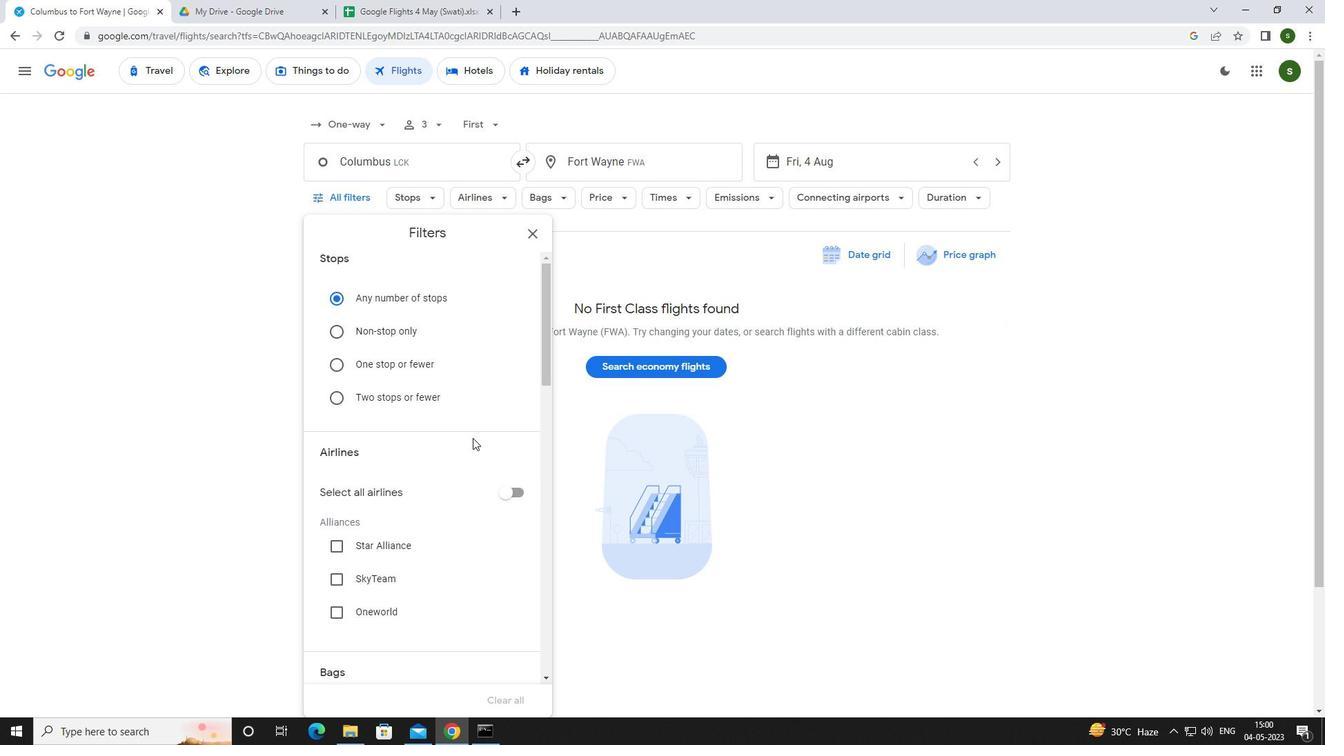 
Action: Mouse moved to (472, 437)
Screenshot: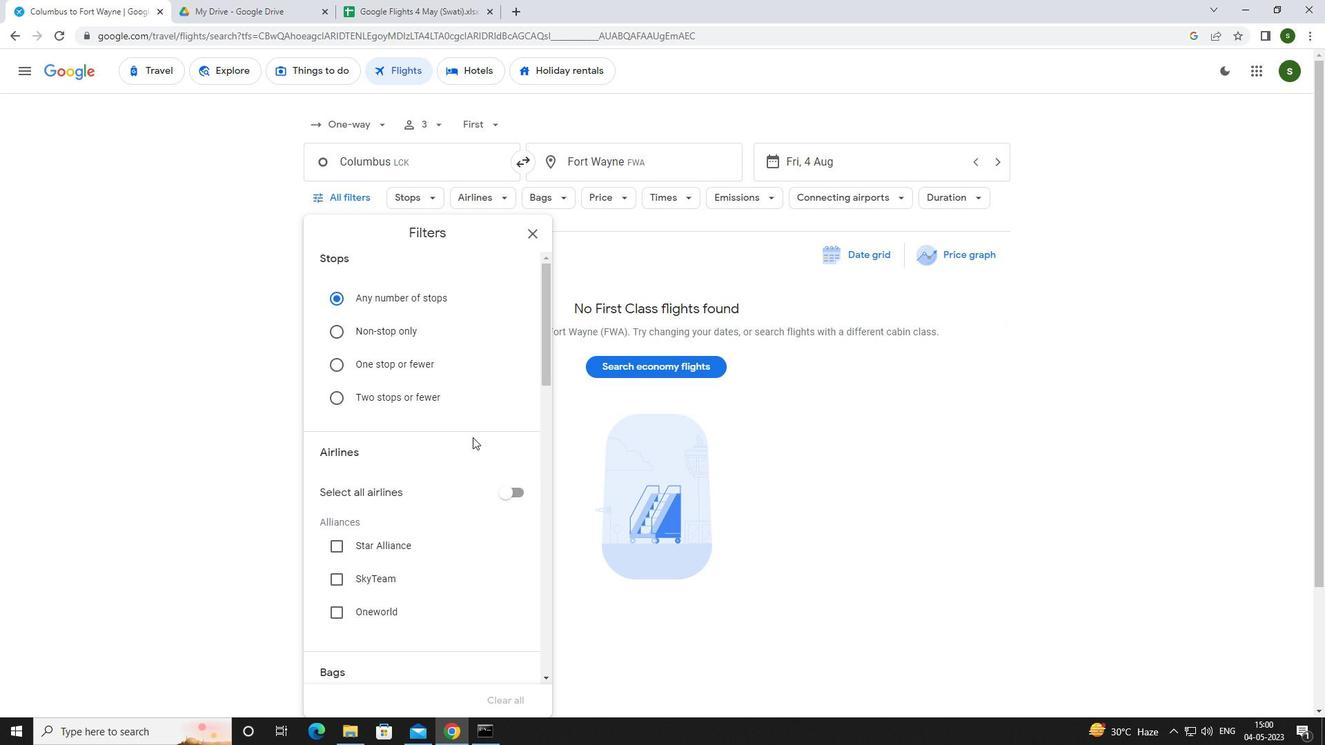 
Action: Mouse scrolled (472, 436) with delta (0, 0)
Screenshot: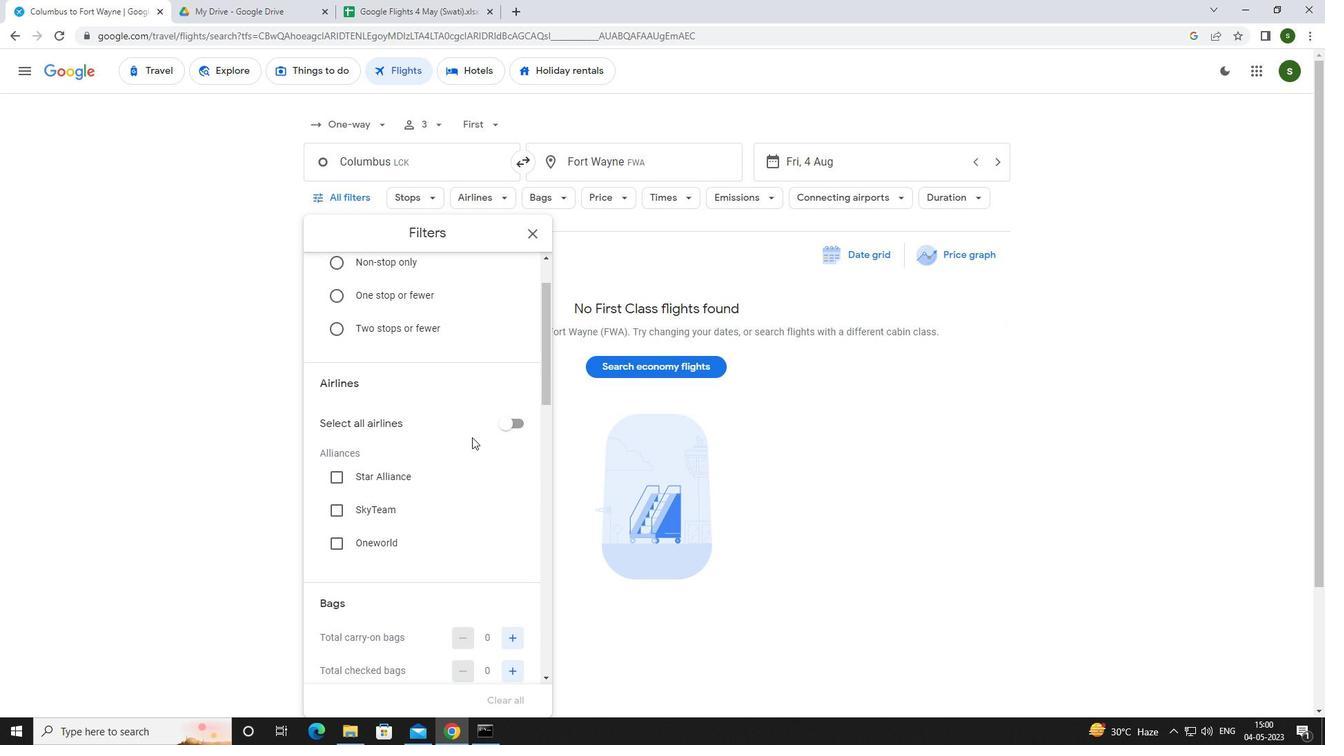 
Action: Mouse scrolled (472, 436) with delta (0, 0)
Screenshot: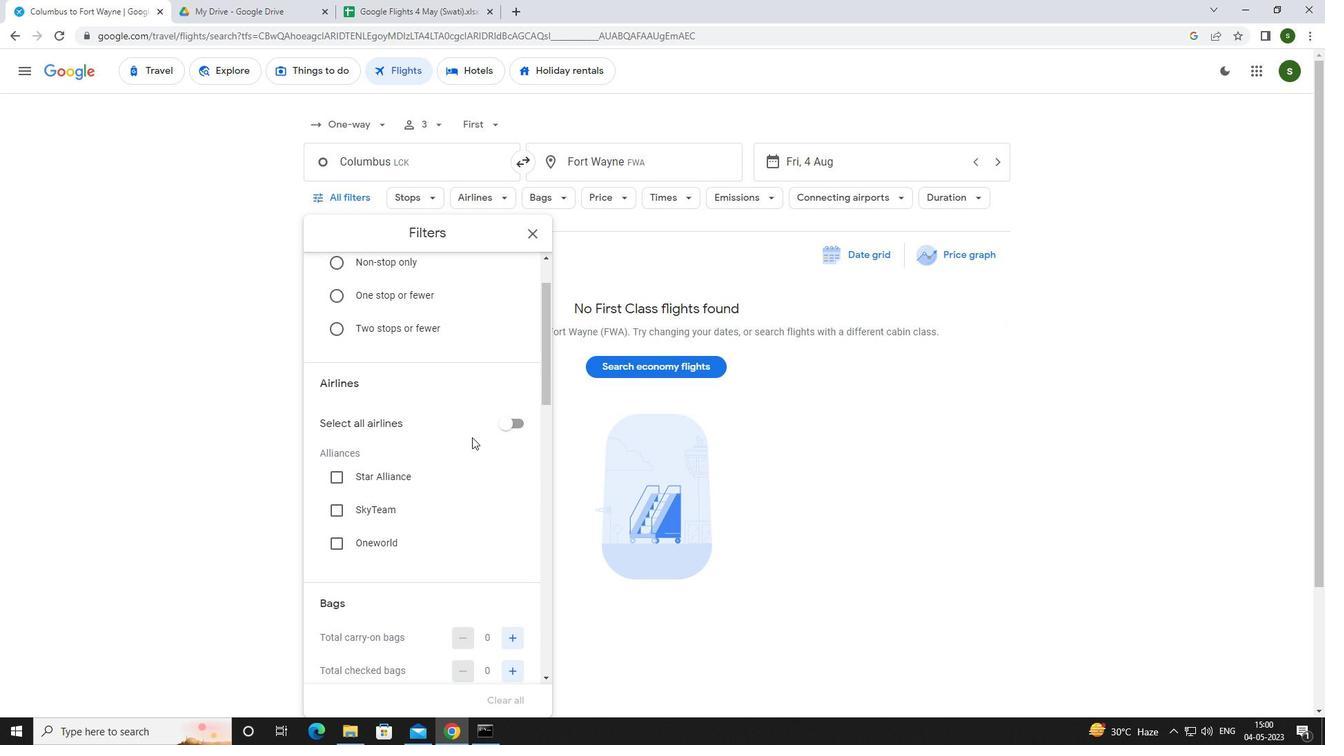 
Action: Mouse scrolled (472, 436) with delta (0, 0)
Screenshot: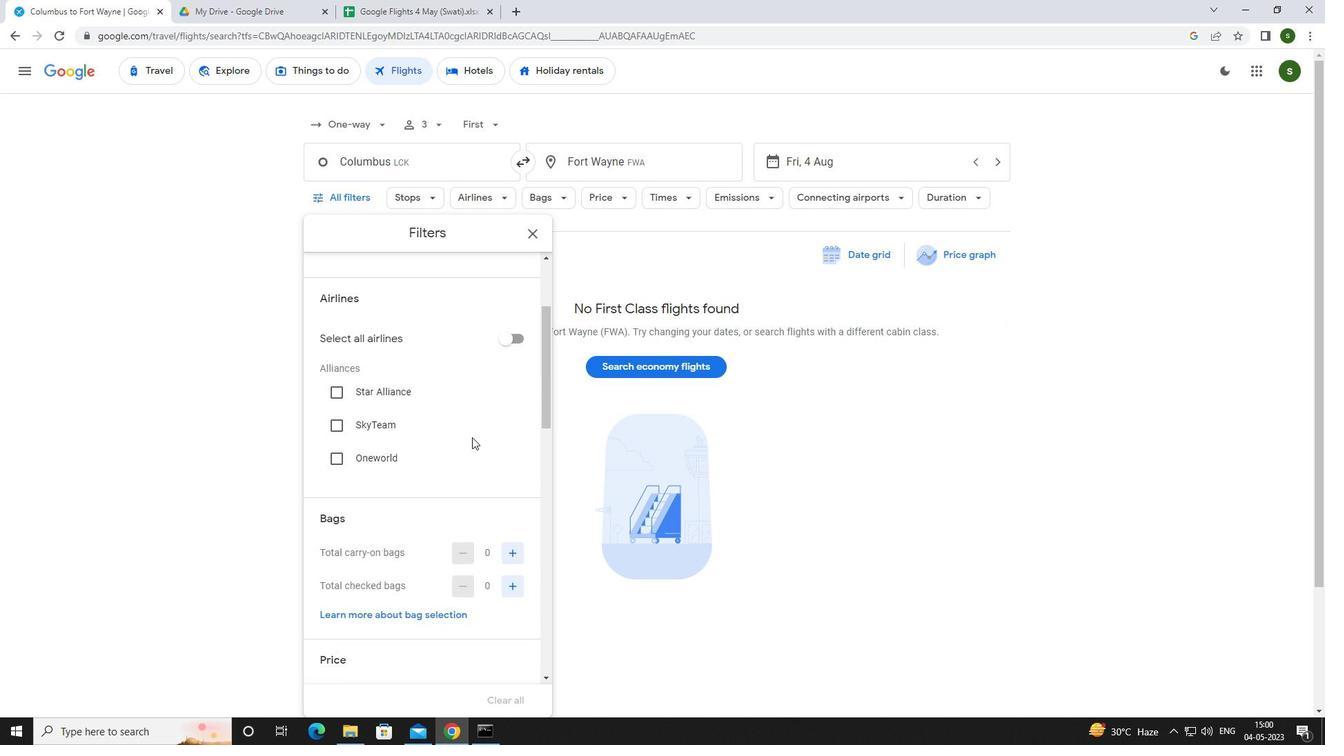 
Action: Mouse moved to (507, 436)
Screenshot: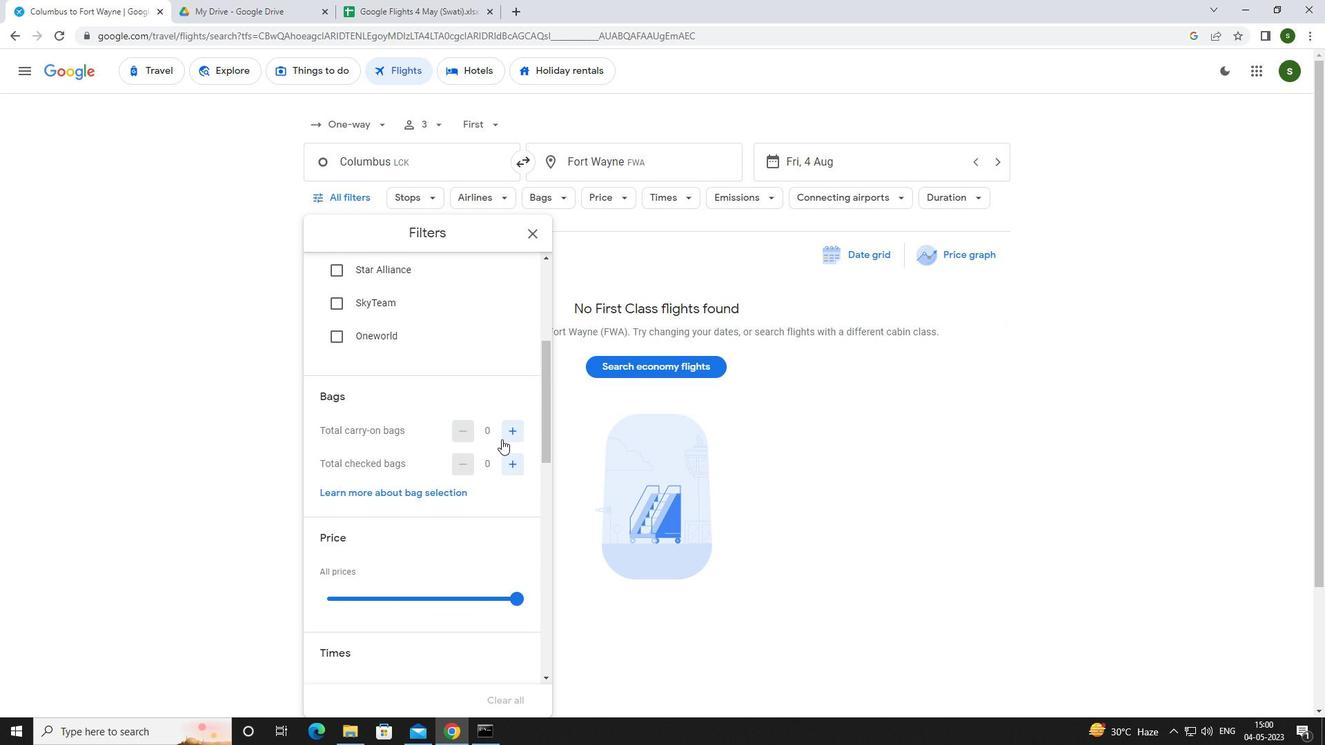 
Action: Mouse pressed left at (507, 436)
Screenshot: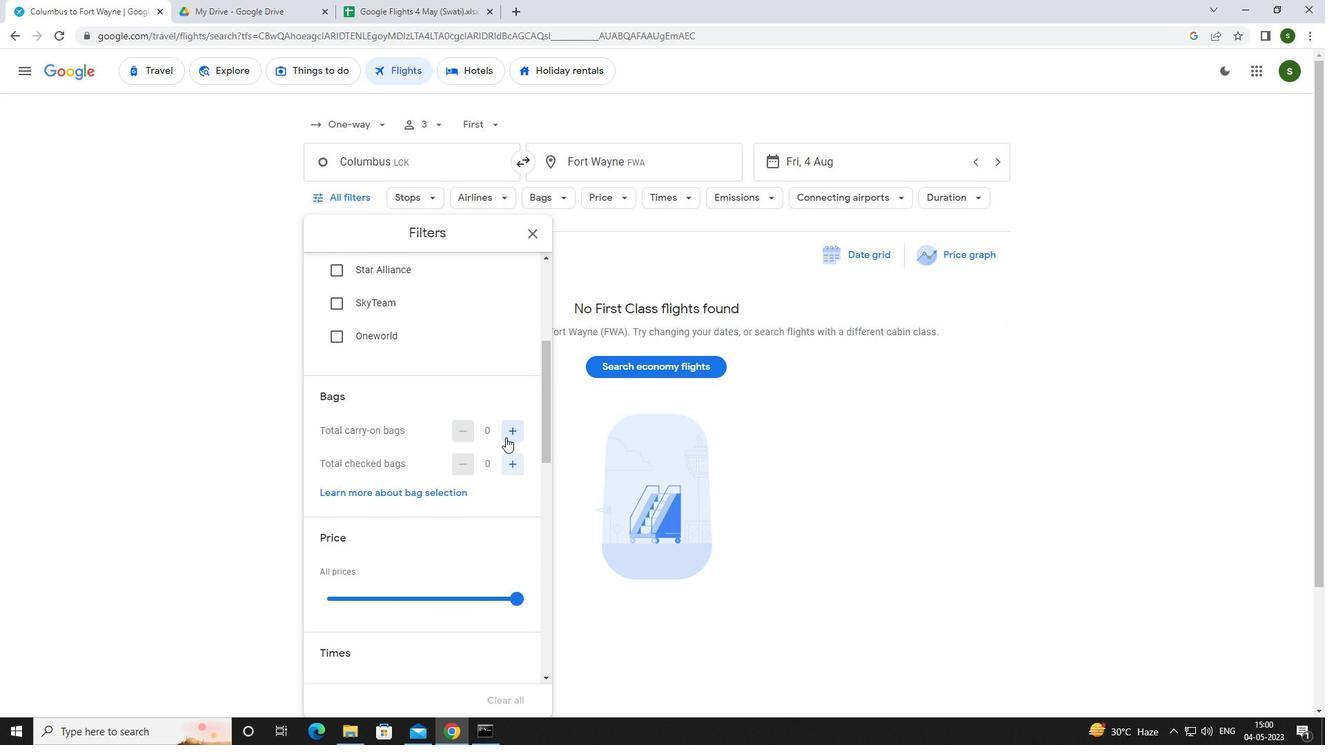 
Action: Mouse moved to (507, 435)
Screenshot: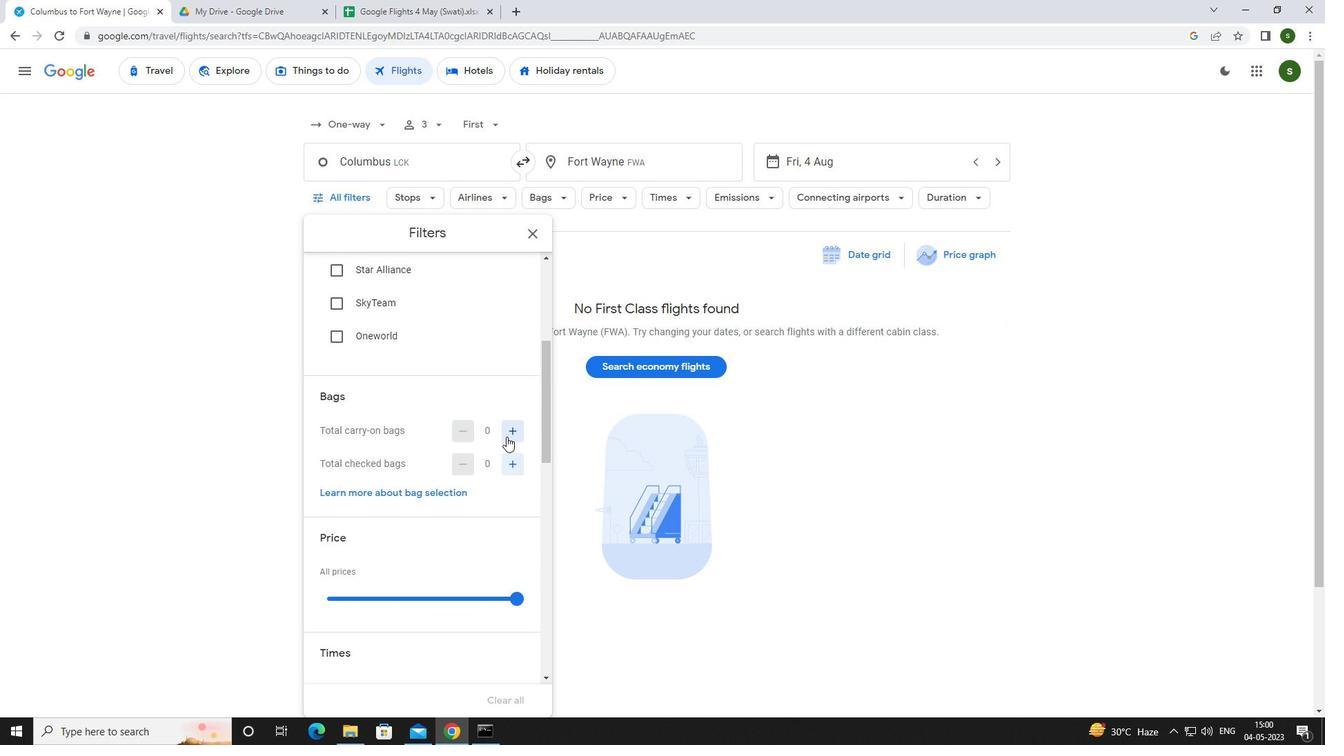 
Action: Mouse scrolled (507, 434) with delta (0, 0)
Screenshot: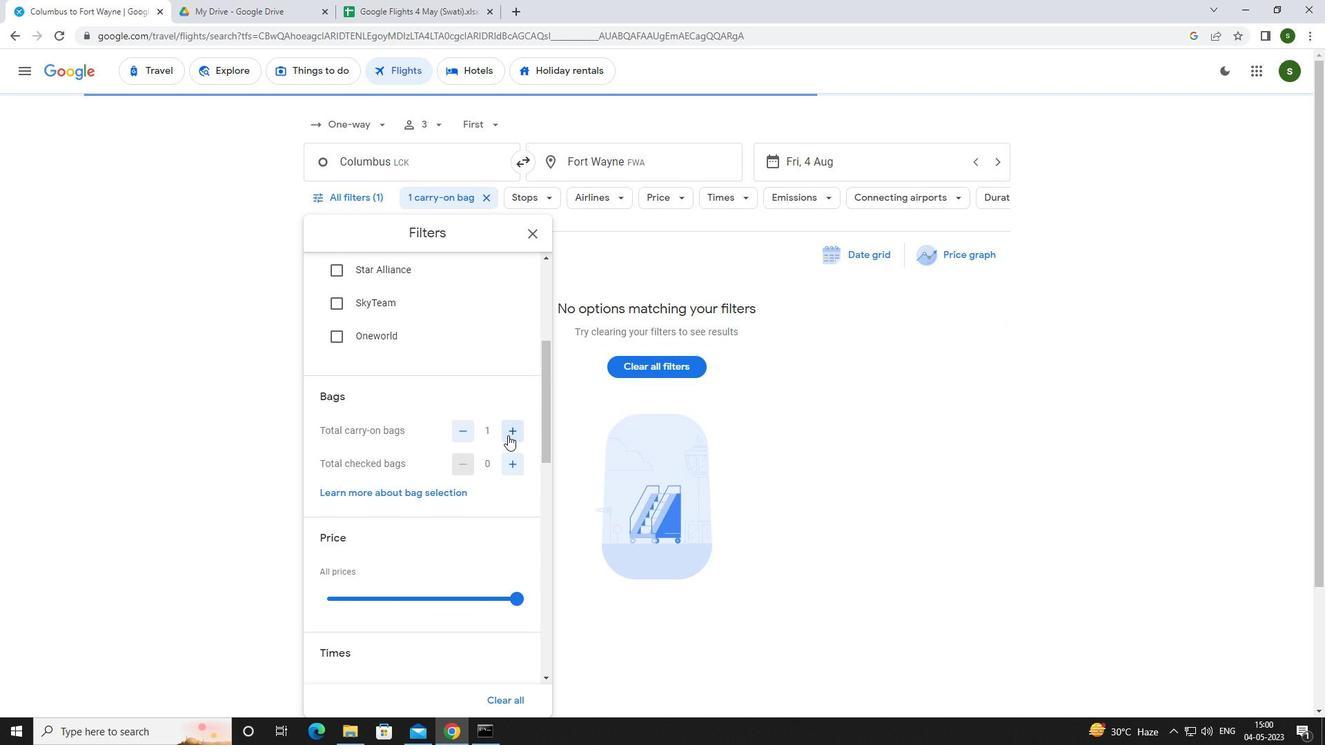 
Action: Mouse scrolled (507, 434) with delta (0, 0)
Screenshot: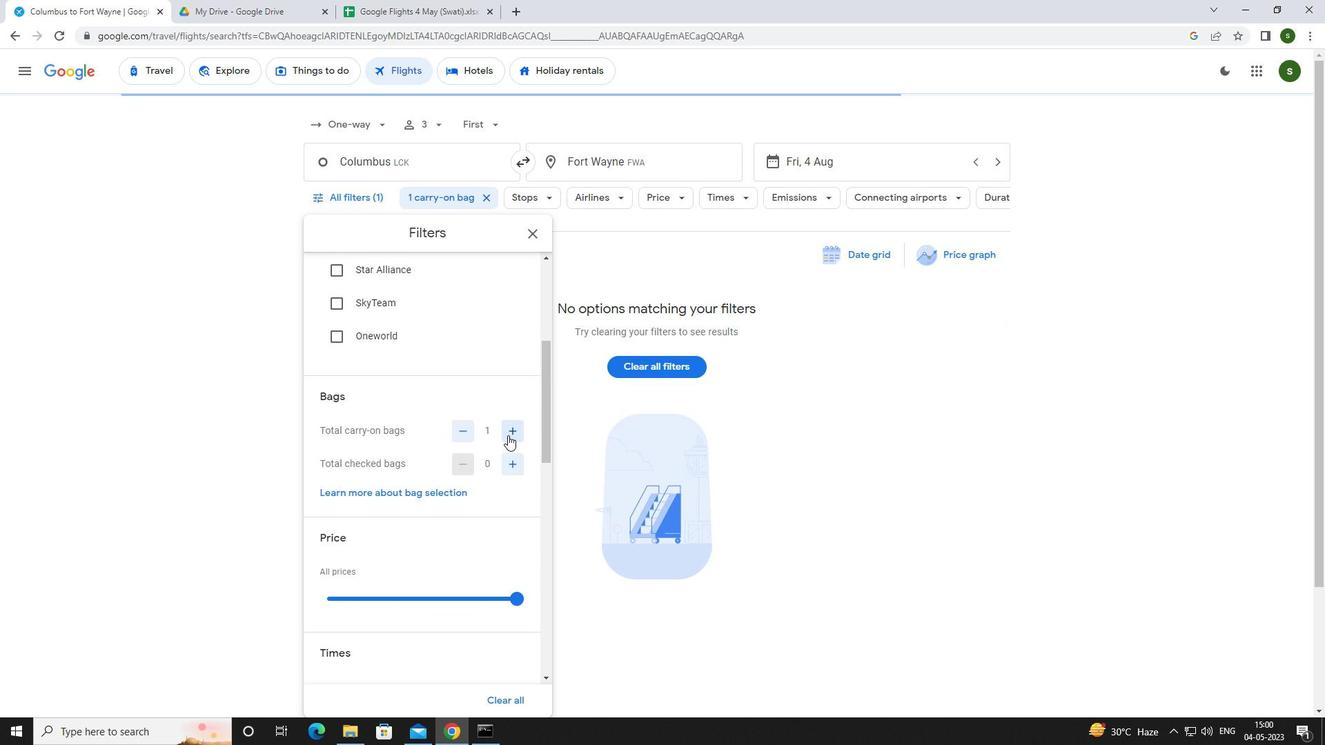 
Action: Mouse scrolled (507, 434) with delta (0, 0)
Screenshot: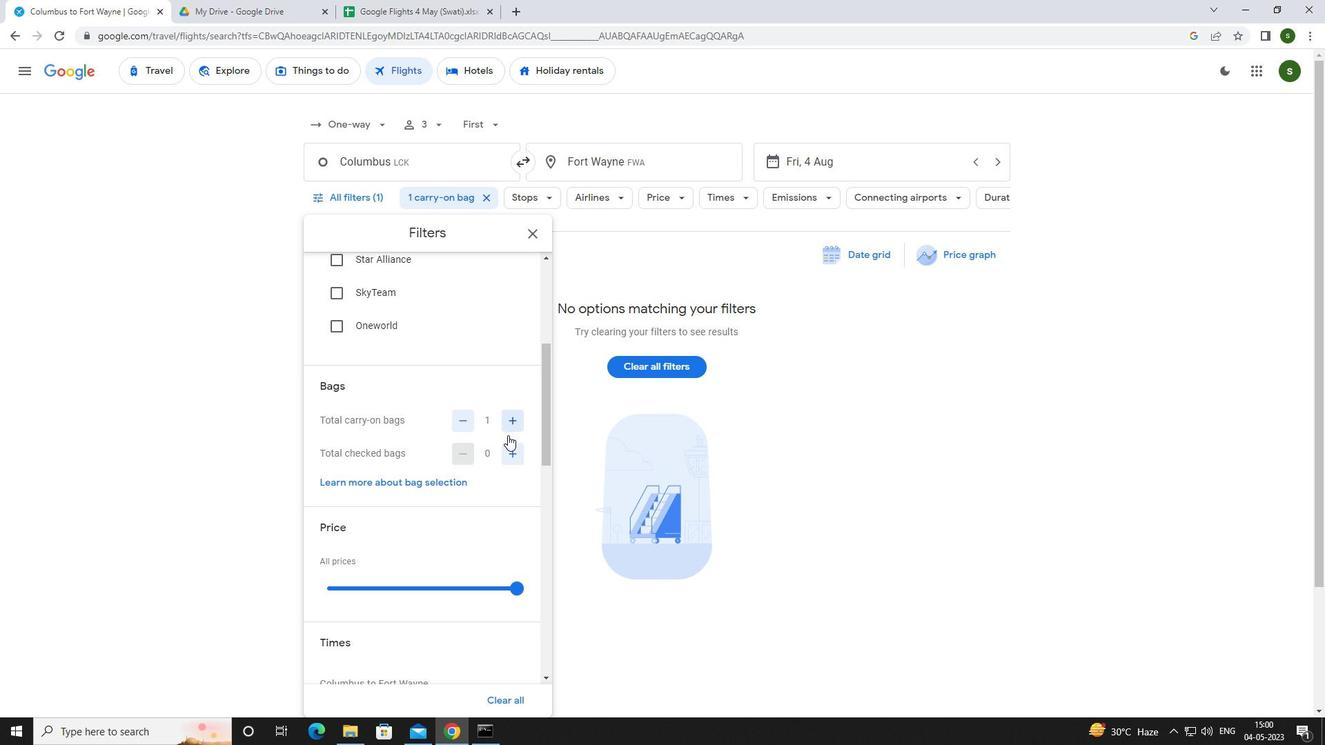 
Action: Mouse moved to (517, 398)
Screenshot: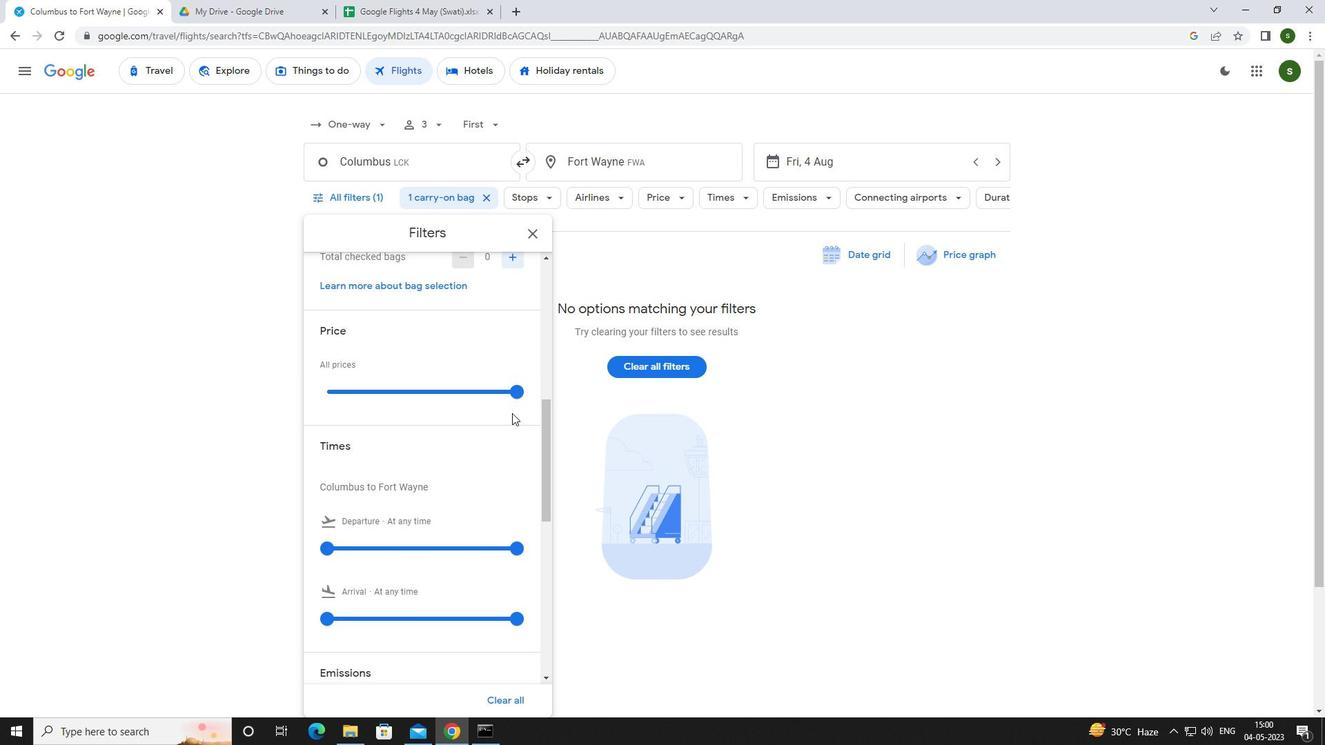
Action: Mouse pressed left at (517, 398)
Screenshot: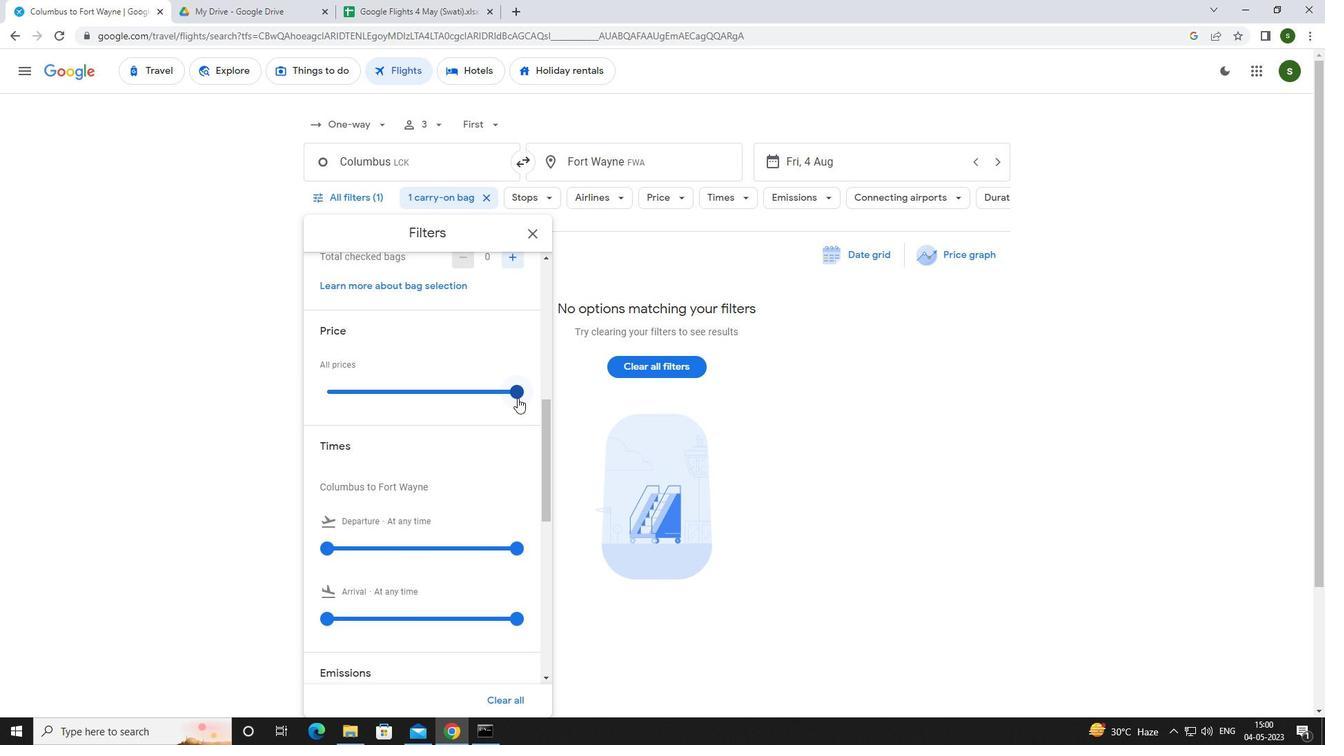 
Action: Mouse moved to (512, 398)
Screenshot: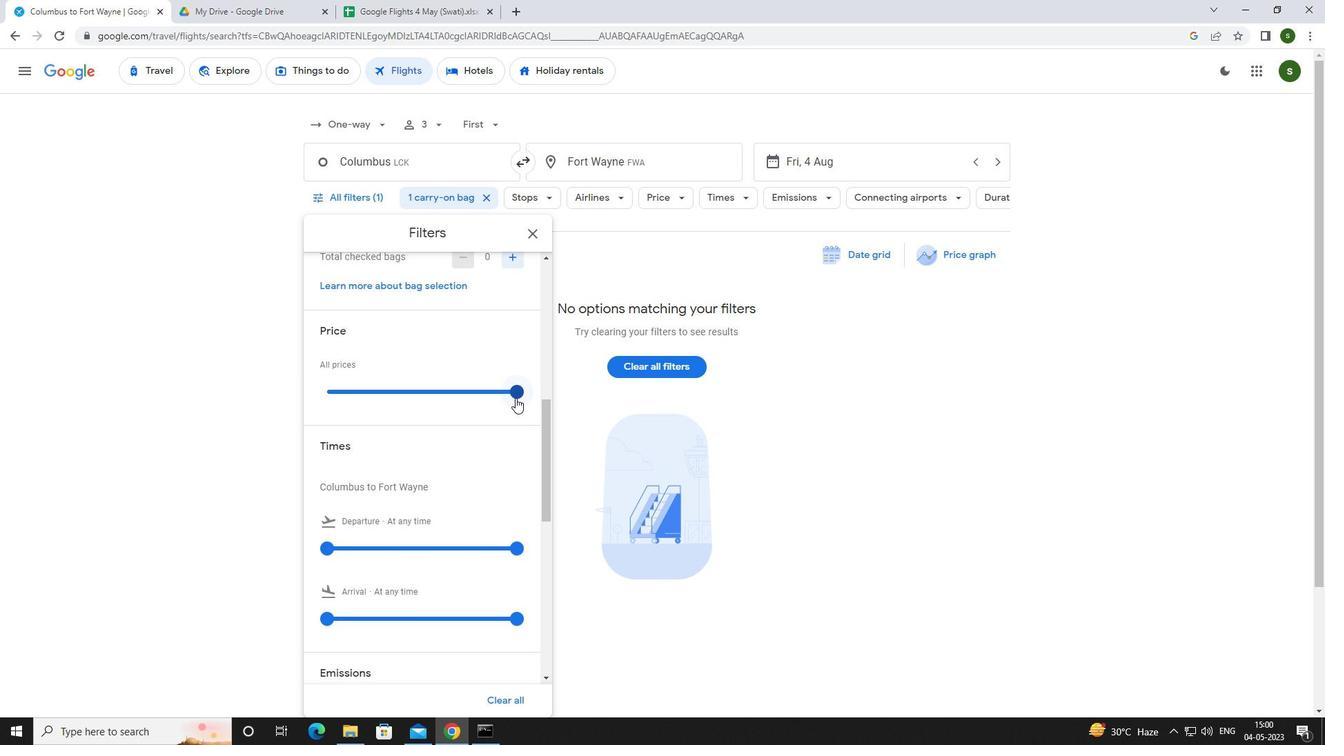 
Action: Mouse scrolled (512, 397) with delta (0, 0)
Screenshot: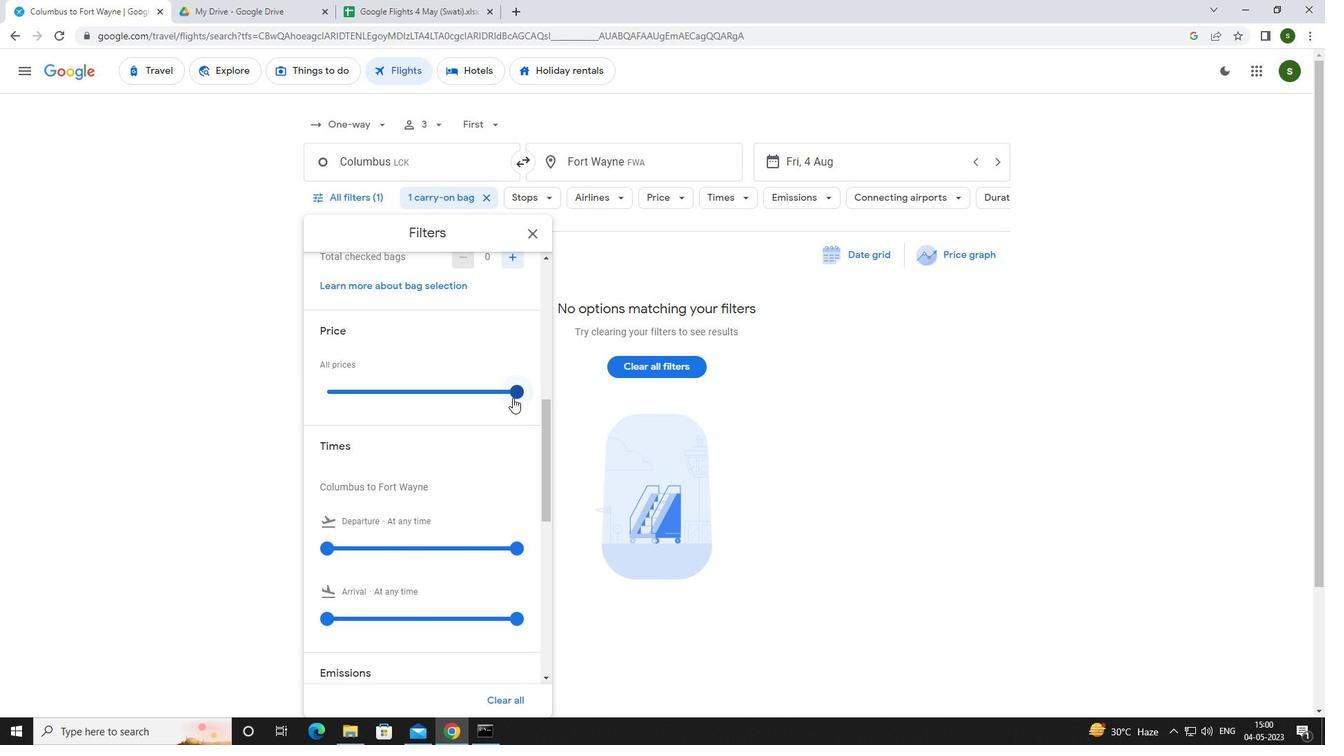 
Action: Mouse moved to (329, 484)
Screenshot: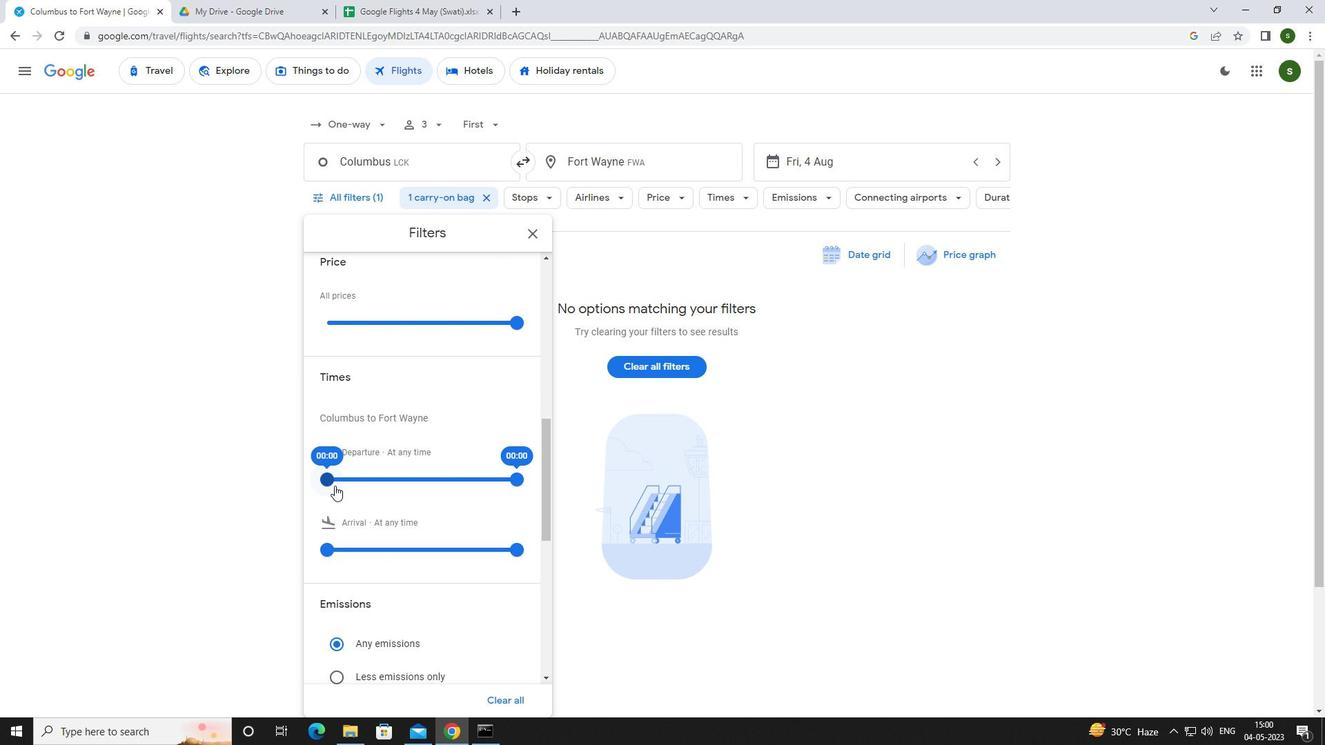 
Action: Mouse pressed left at (329, 484)
Screenshot: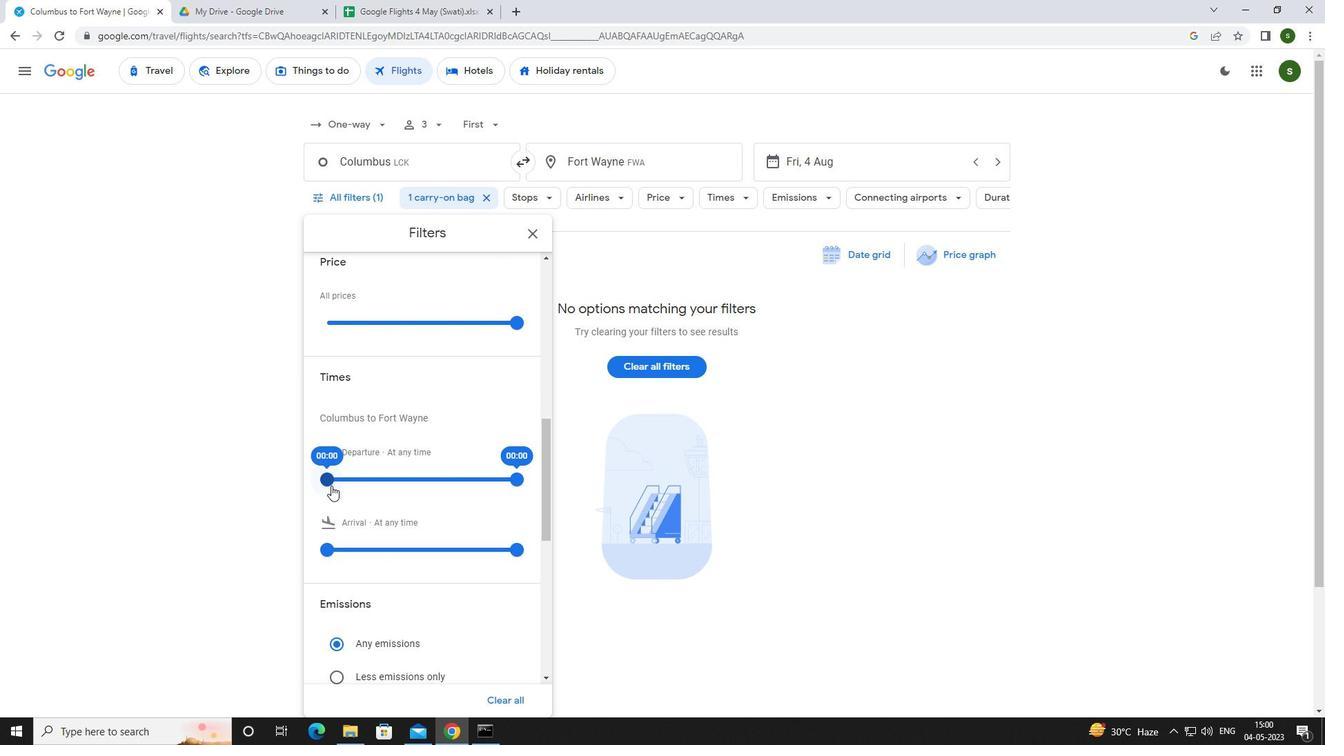 
Action: Mouse moved to (831, 452)
Screenshot: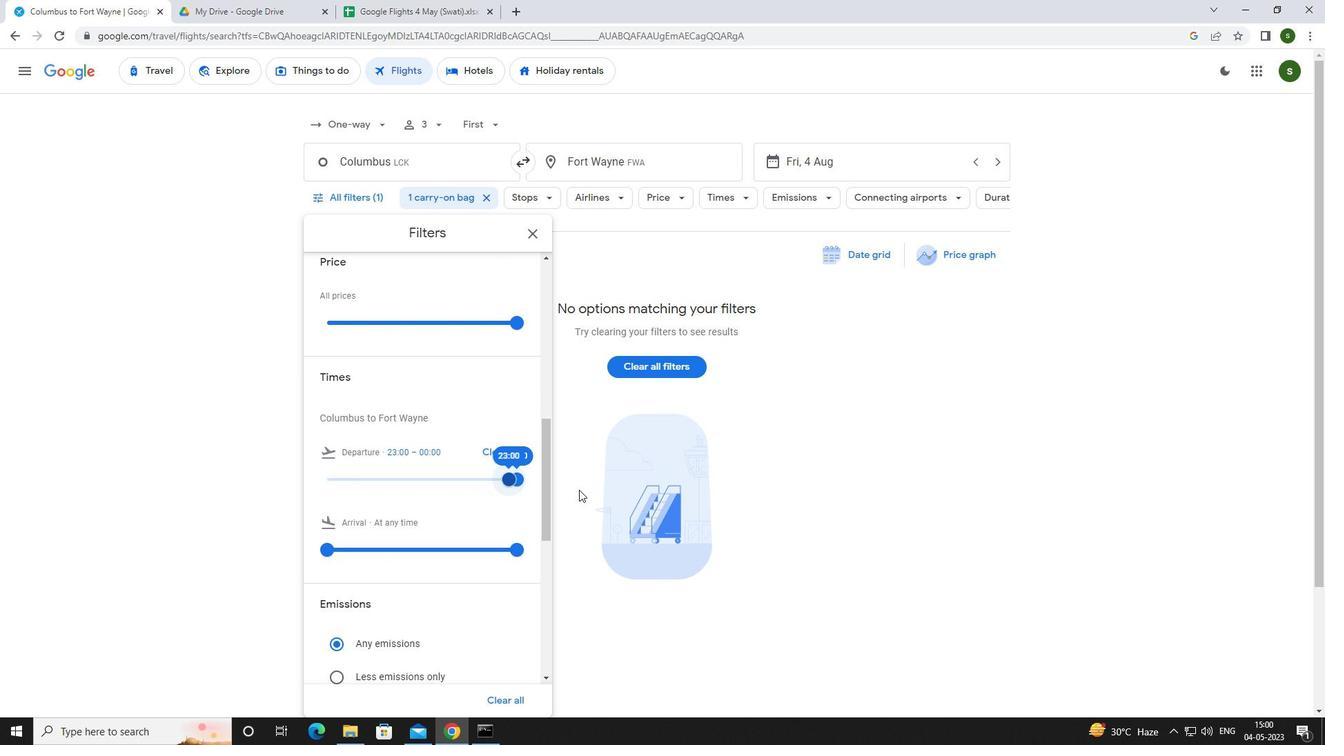 
Action: Mouse pressed left at (831, 452)
Screenshot: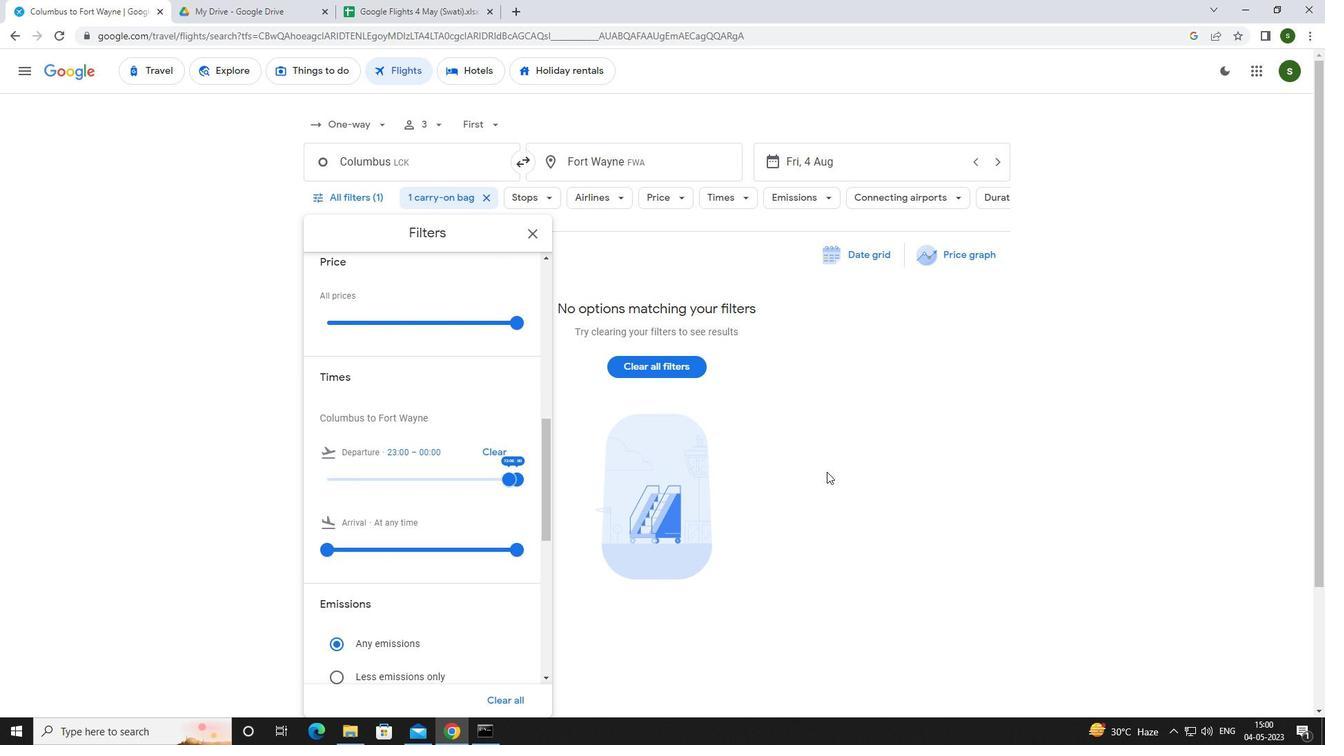 
